 Task: In the Company zunyiditie.org, Add note: 'Review and update the company's customer segmentation strategy.'. Mark checkbox to create task to follow up ': In 2 weeks'. Create task, with  description: Schedule Webinar, Add due date: In 3 Business Days; Add reminder: 30 Minutes before. Set Priority Medium and add note: Take detailed meeting minutes and share them with the team afterward.. Logged in from softage.5@softage.net
Action: Mouse moved to (90, 64)
Screenshot: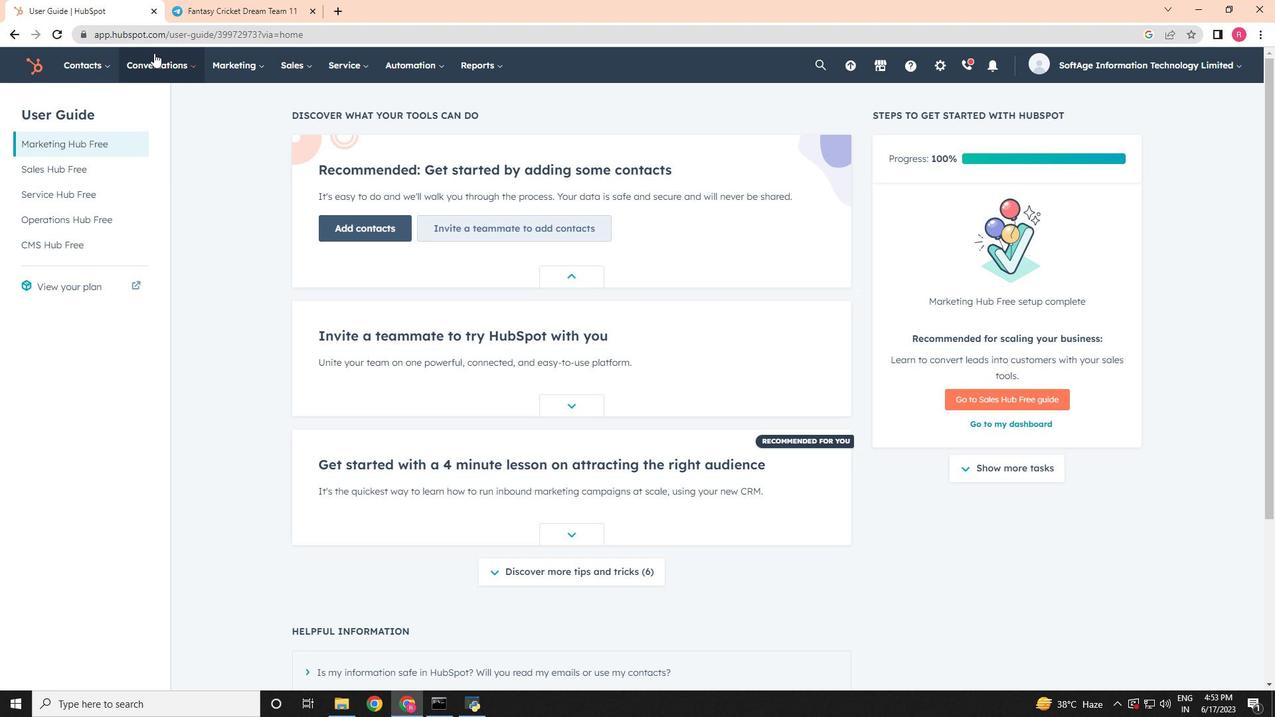 
Action: Mouse pressed left at (90, 64)
Screenshot: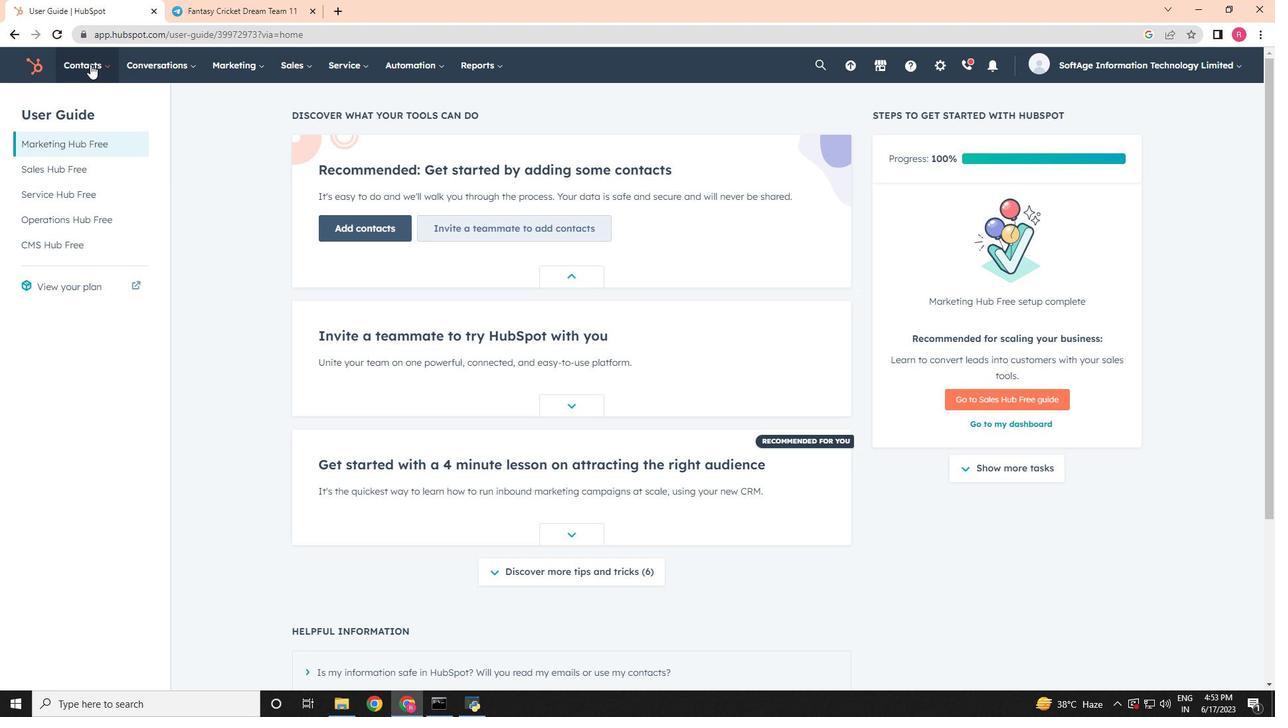 
Action: Mouse moved to (105, 120)
Screenshot: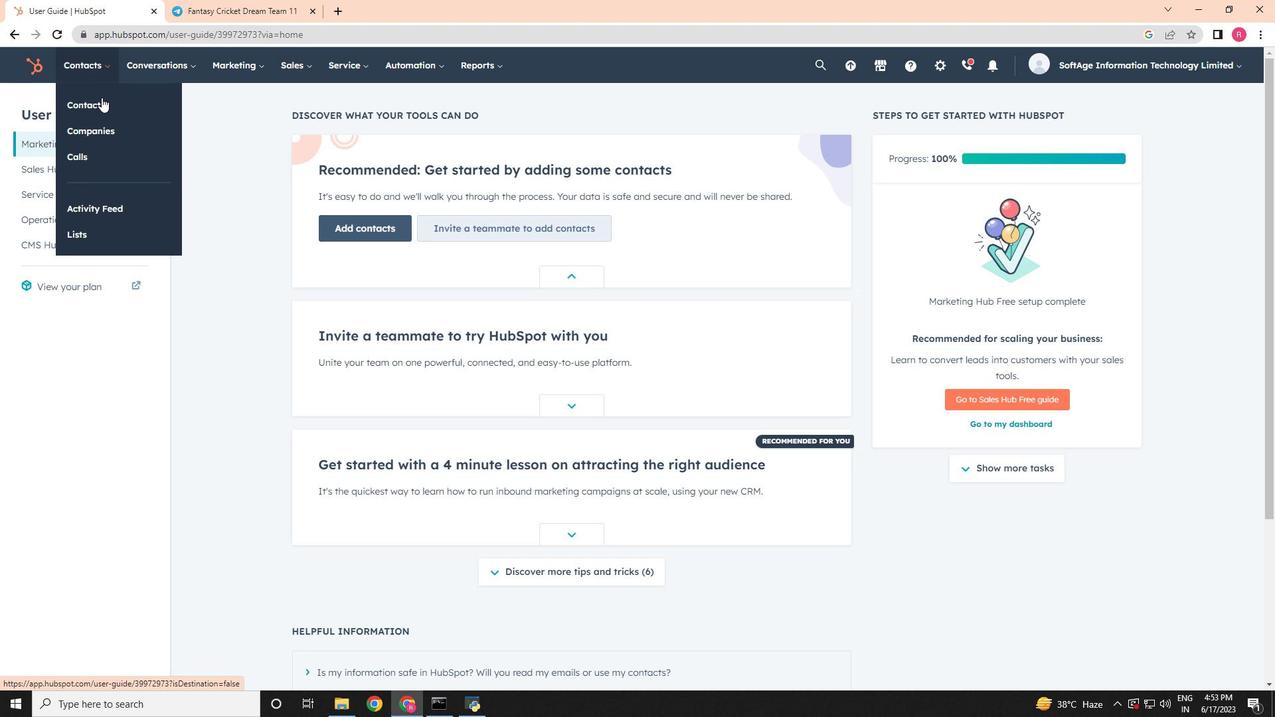 
Action: Mouse pressed left at (105, 120)
Screenshot: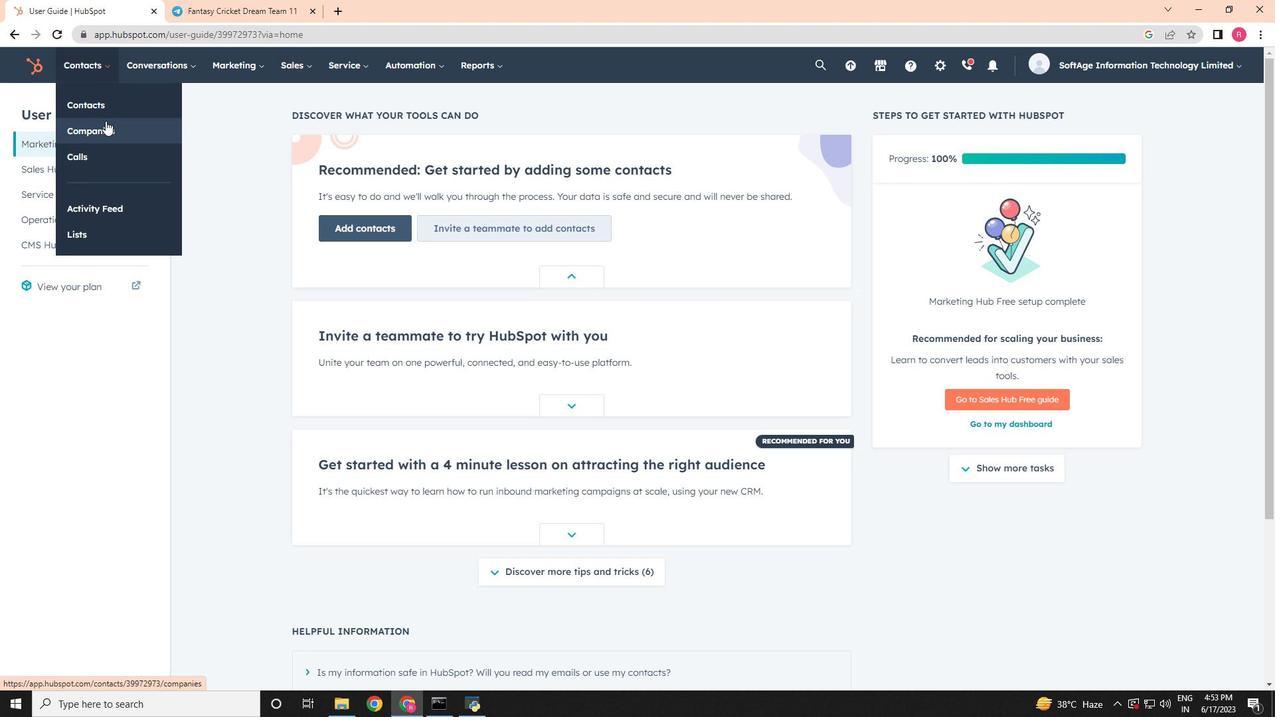 
Action: Mouse moved to (91, 217)
Screenshot: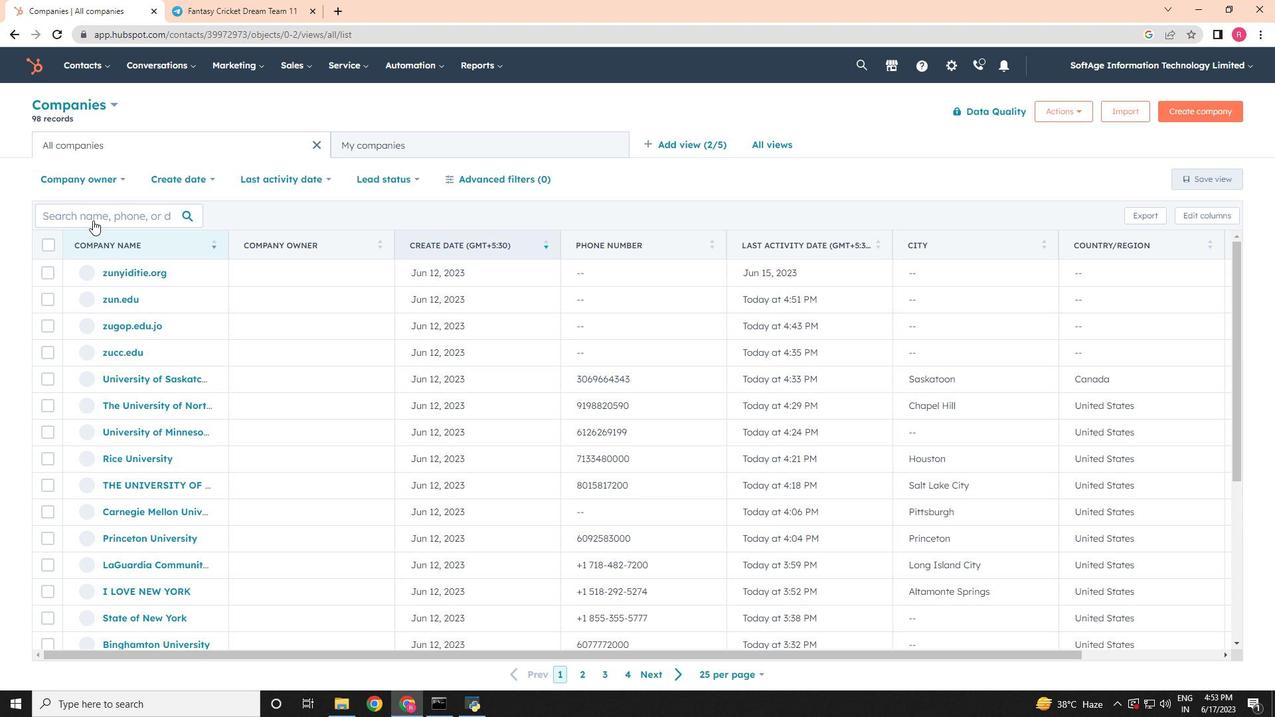 
Action: Mouse pressed left at (91, 217)
Screenshot: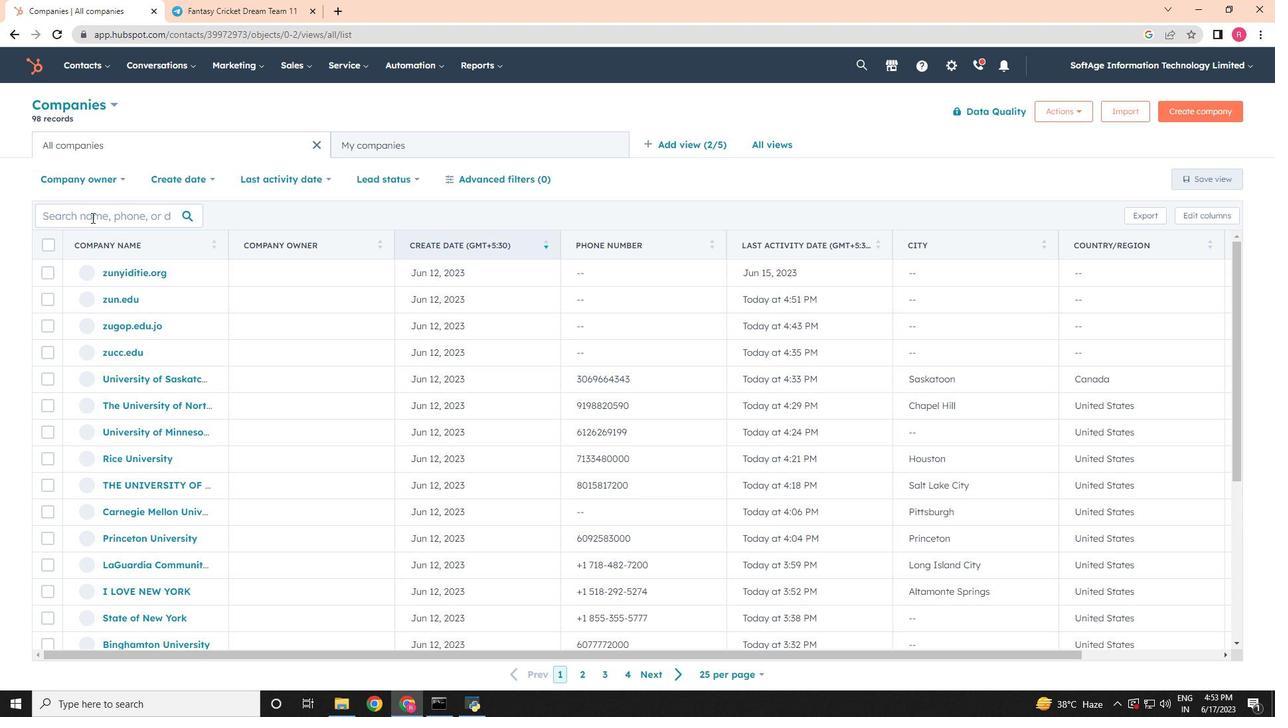 
Action: Key pressed zunyiditie.org
Screenshot: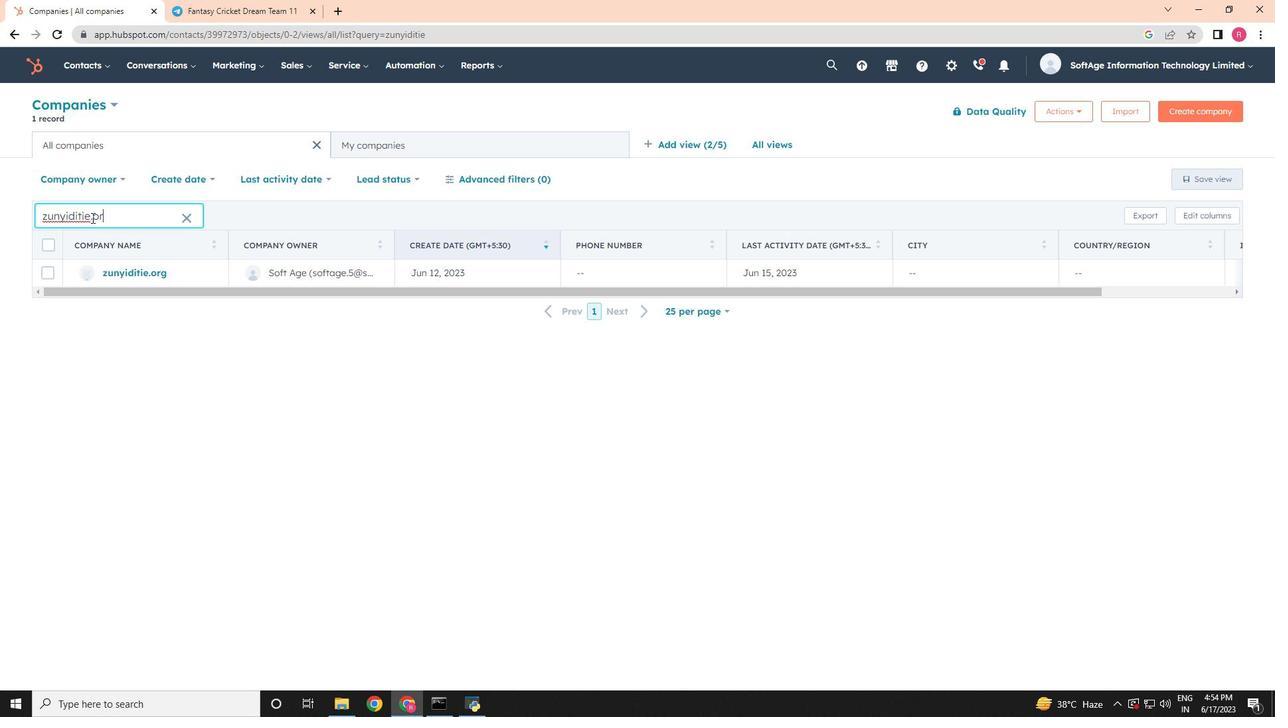 
Action: Mouse moved to (129, 277)
Screenshot: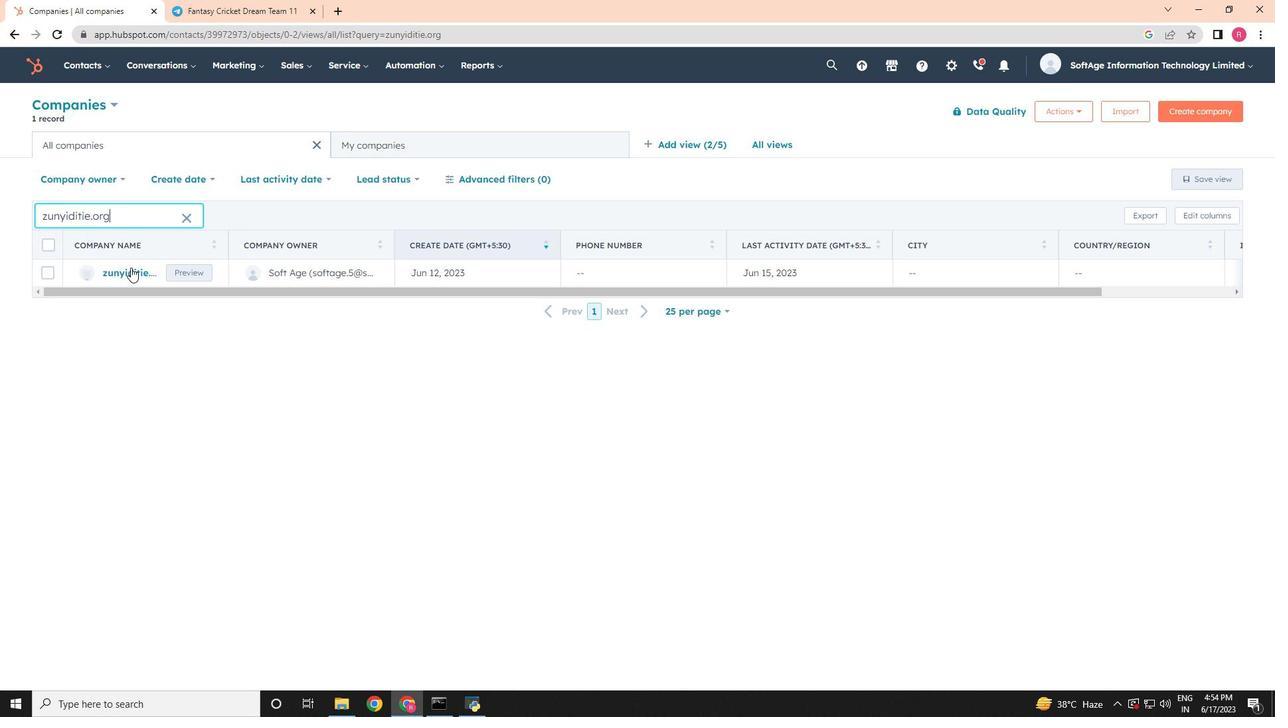 
Action: Mouse pressed left at (129, 277)
Screenshot: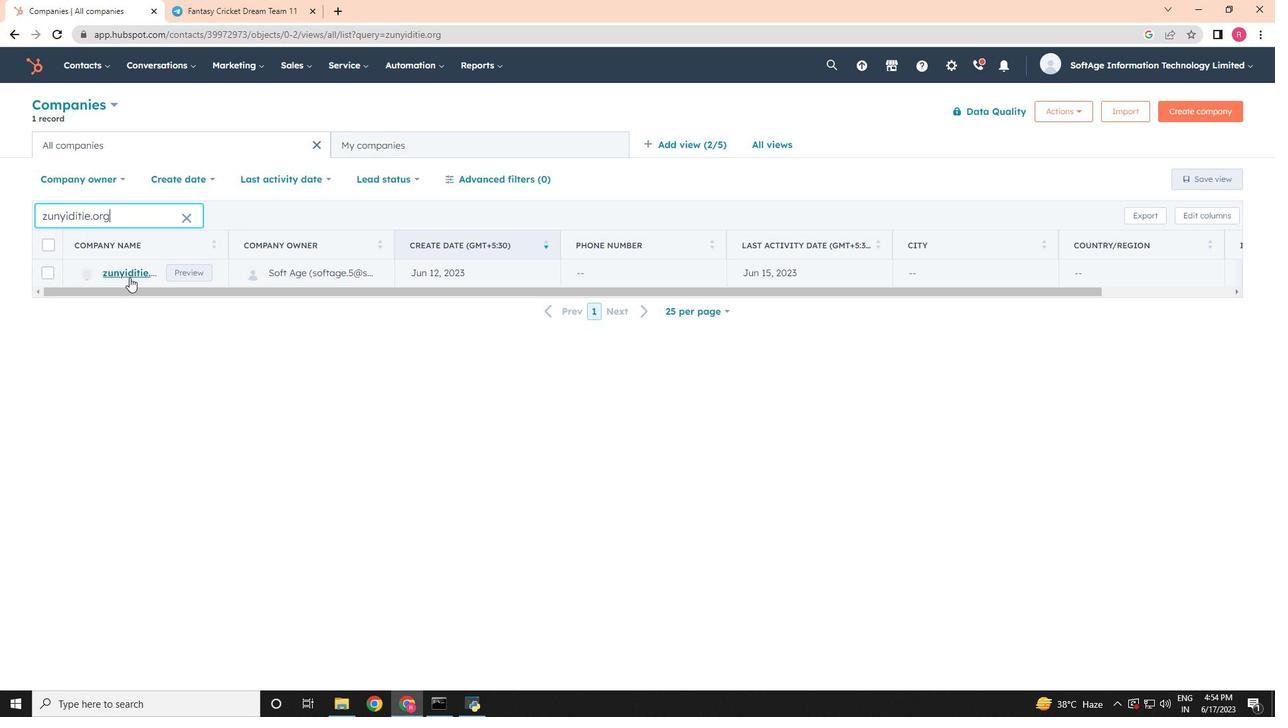 
Action: Mouse moved to (51, 221)
Screenshot: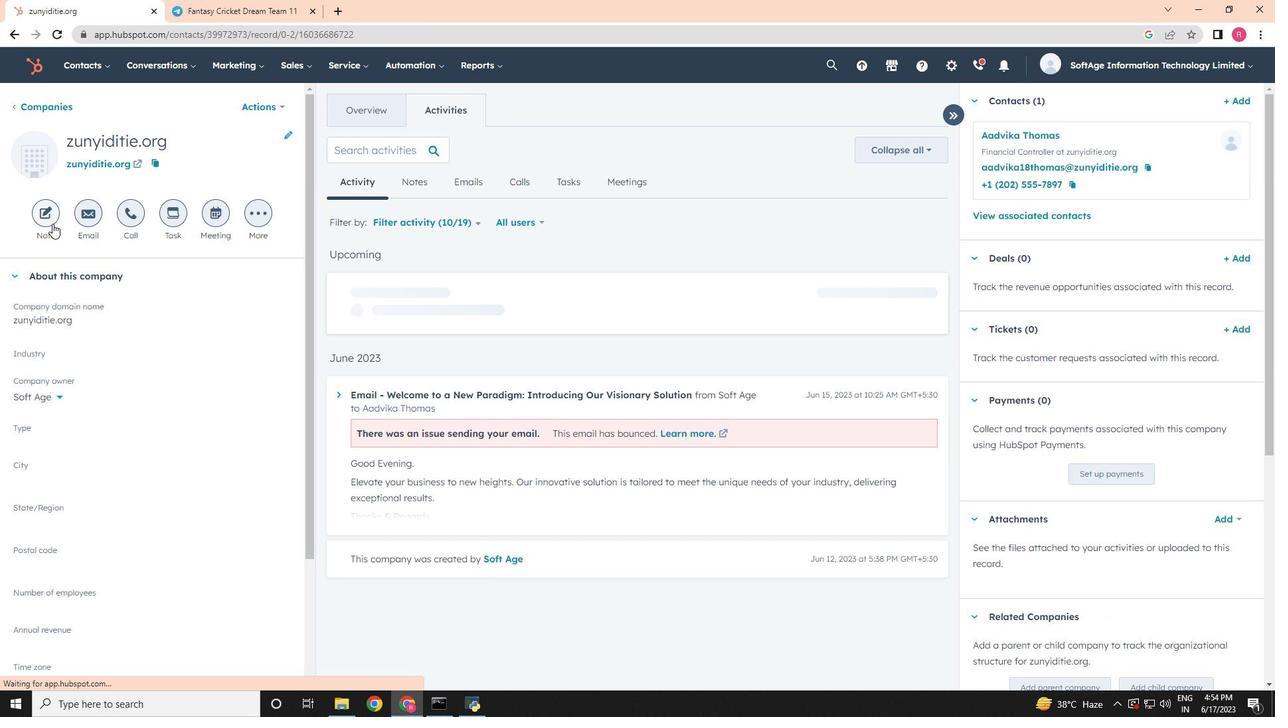 
Action: Mouse pressed left at (51, 221)
Screenshot: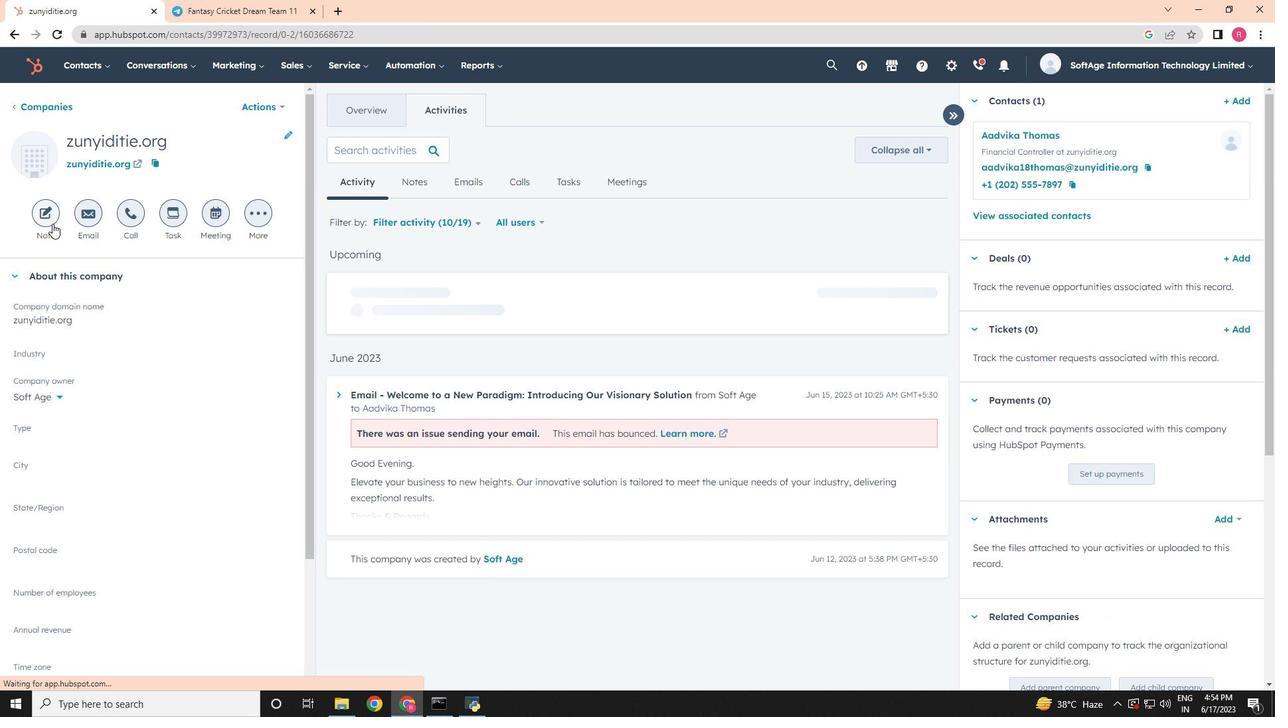 
Action: Mouse moved to (1117, 401)
Screenshot: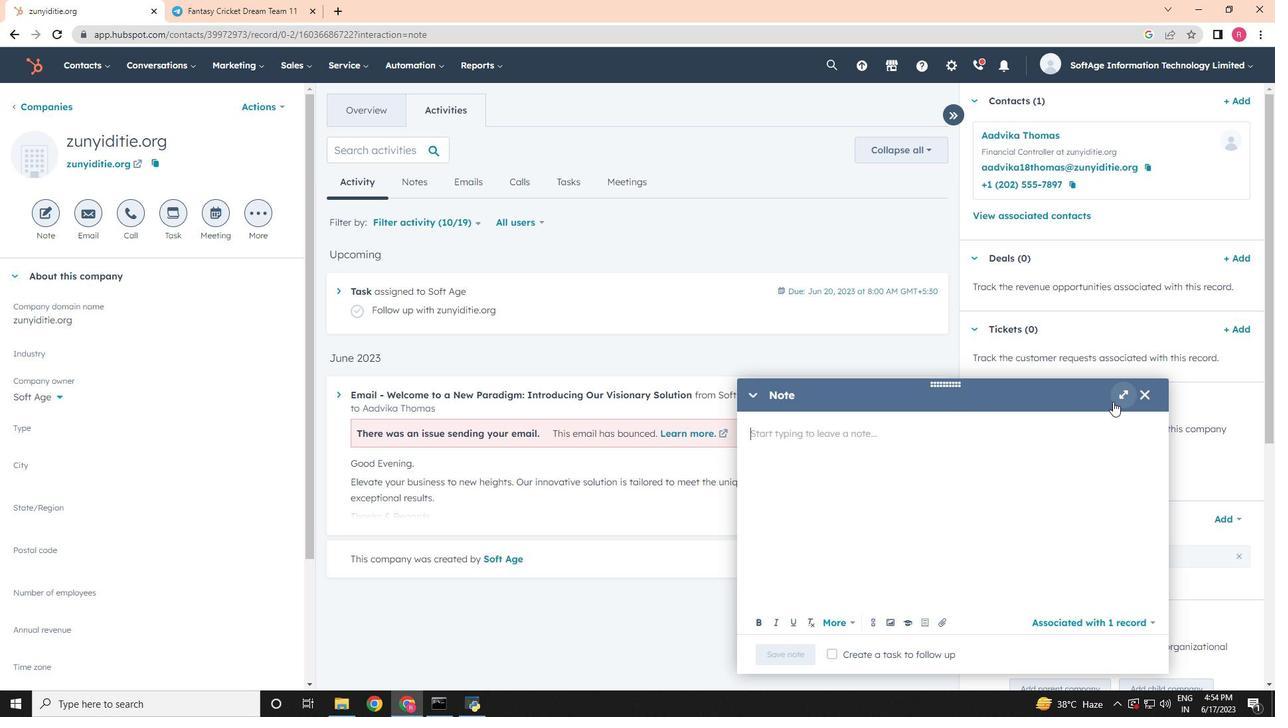 
Action: Mouse pressed left at (1117, 401)
Screenshot: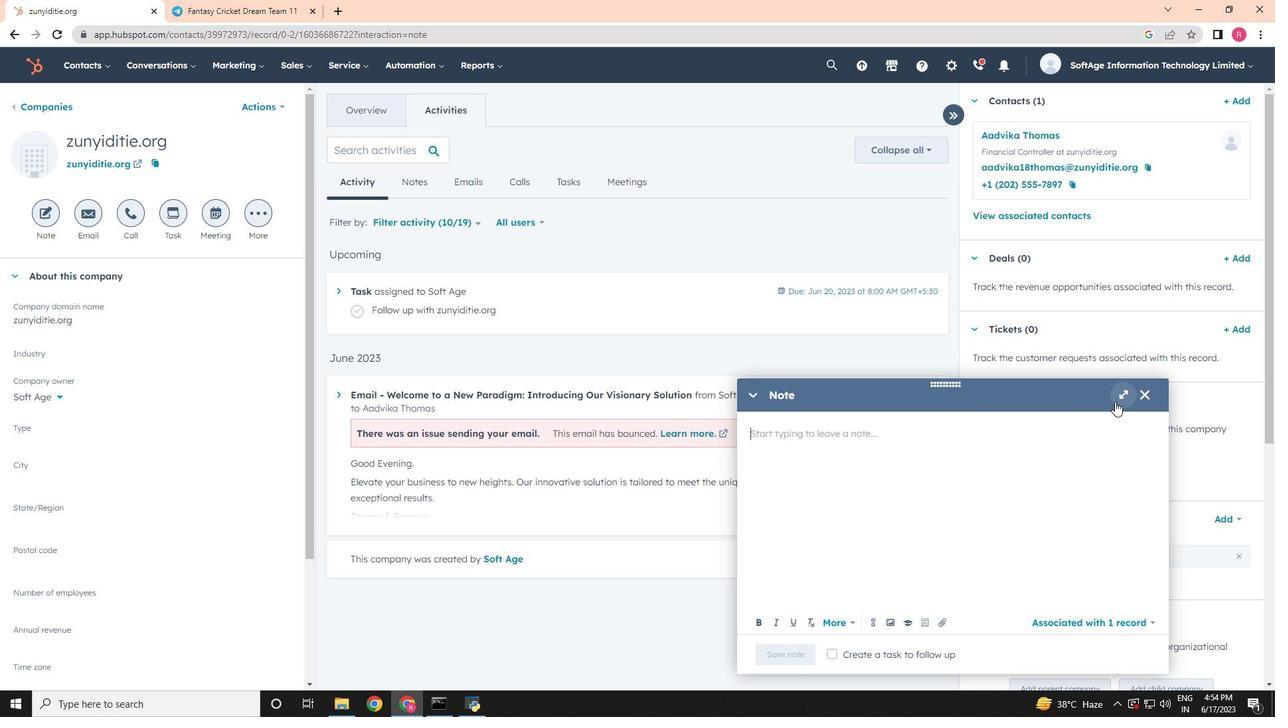 
Action: Mouse moved to (589, 407)
Screenshot: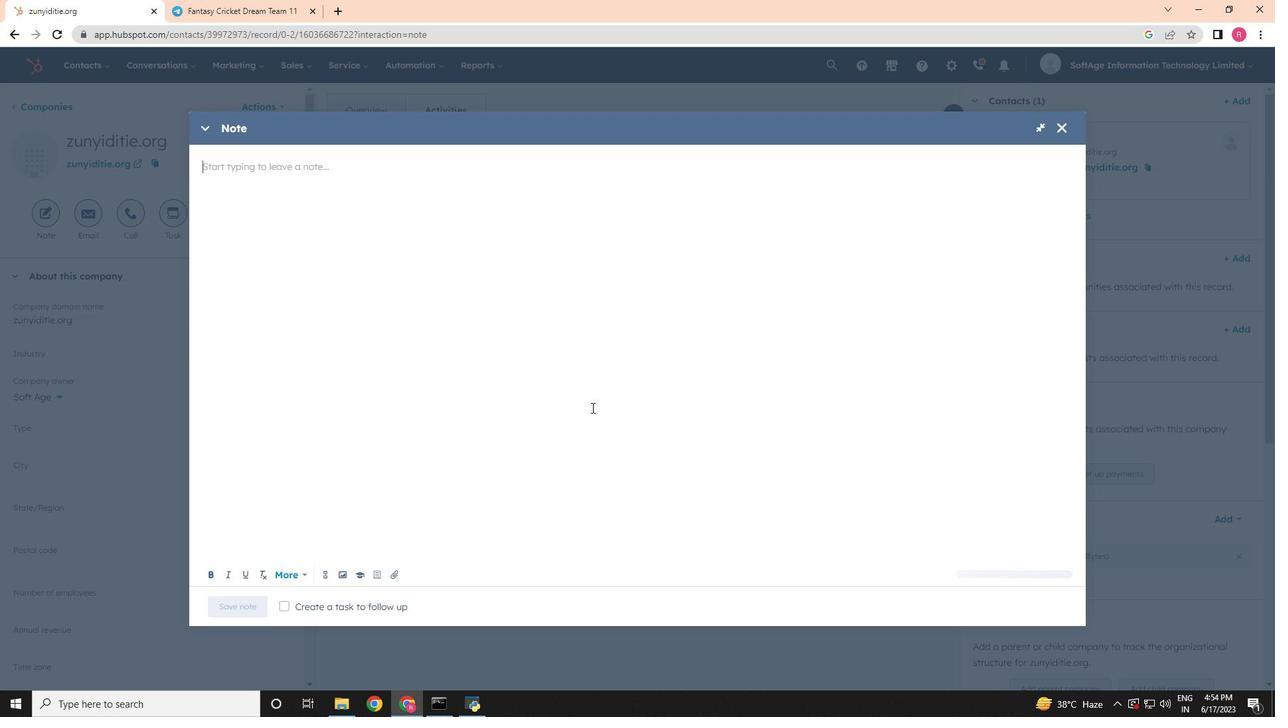 
Action: Key pressed <Key.shift>Review<Key.space>and<Key.space>update<Key.space>the<Key.space>company's<Key.space>customer<Key.space>segmentation<Key.space>strategy<Key.space>
Screenshot: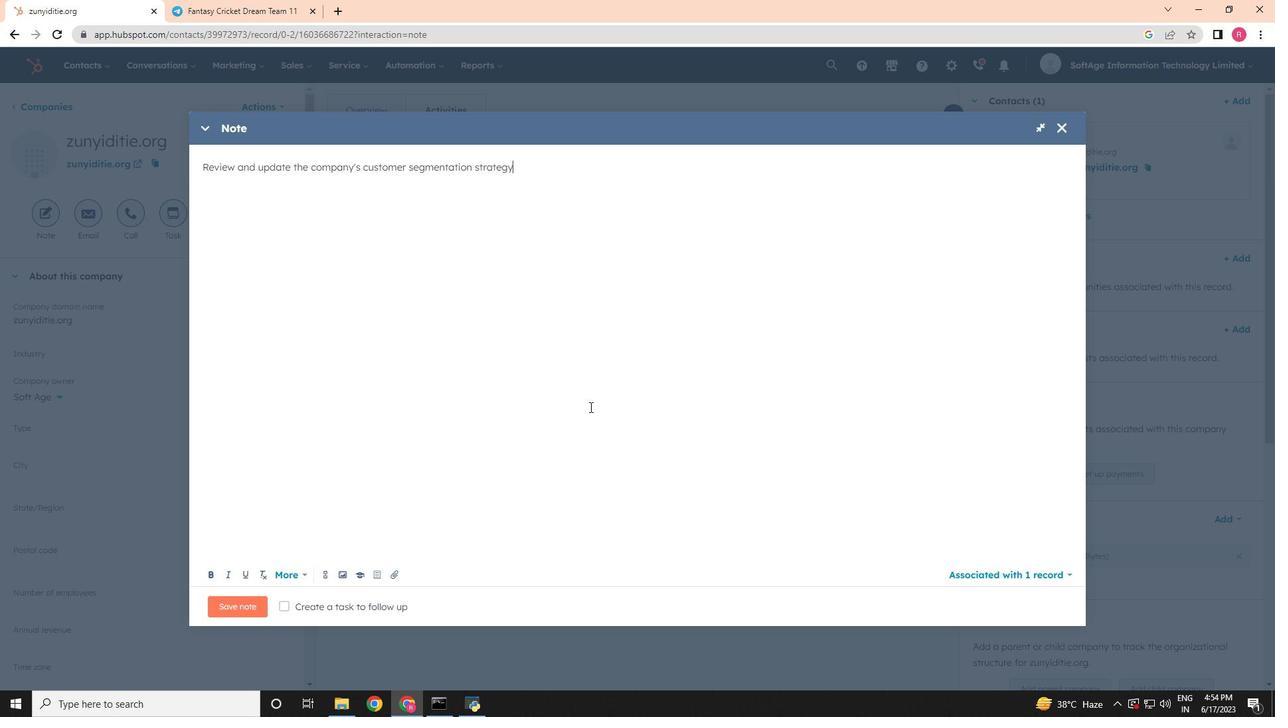 
Action: Mouse moved to (279, 605)
Screenshot: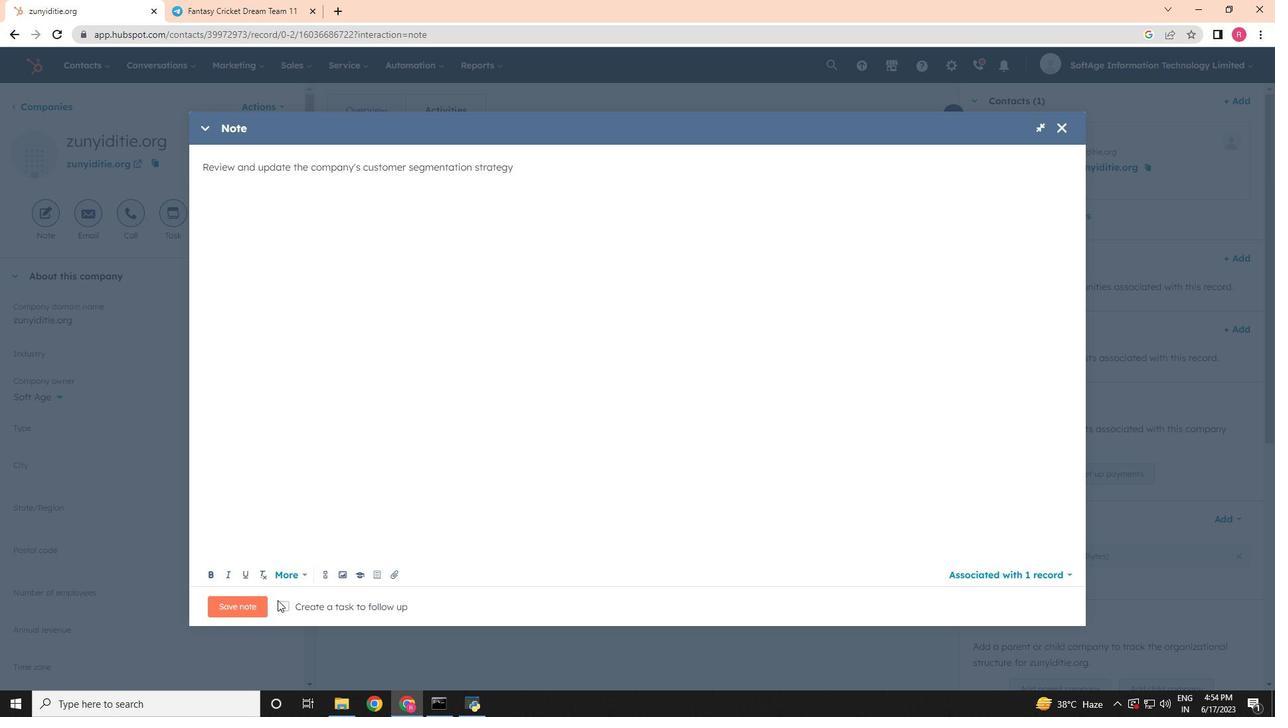 
Action: Mouse pressed left at (279, 605)
Screenshot: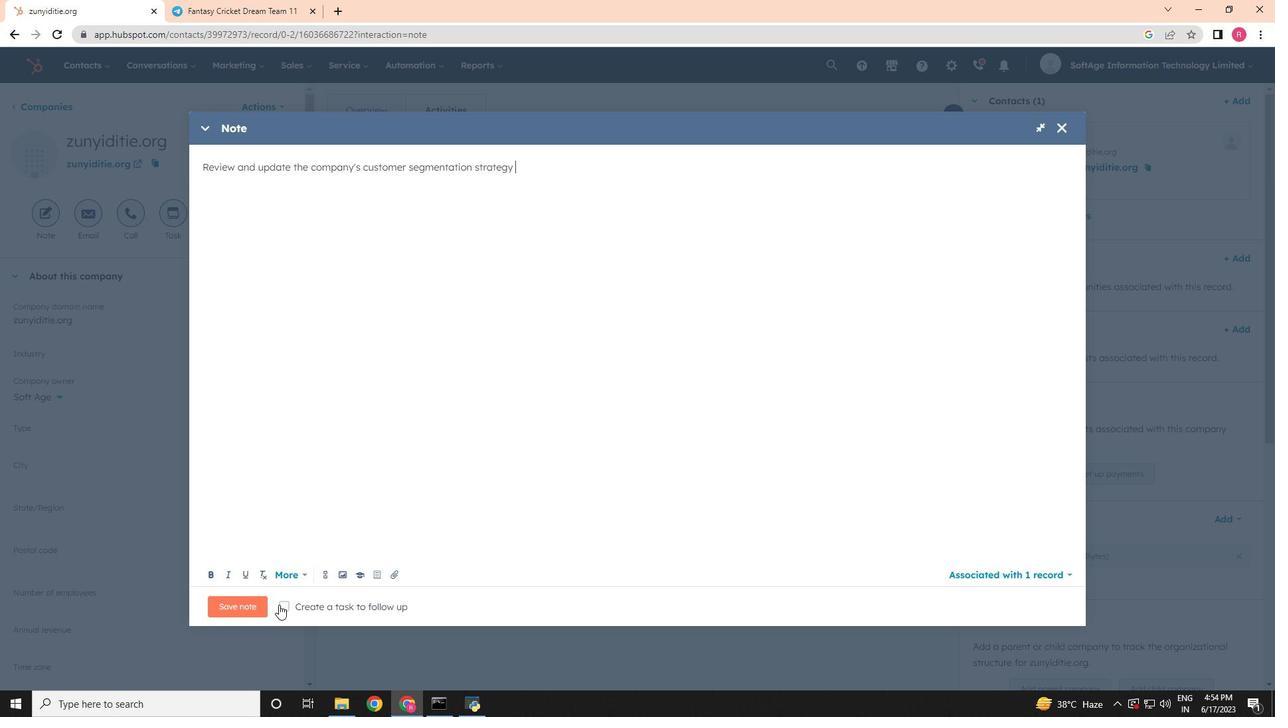 
Action: Mouse moved to (457, 605)
Screenshot: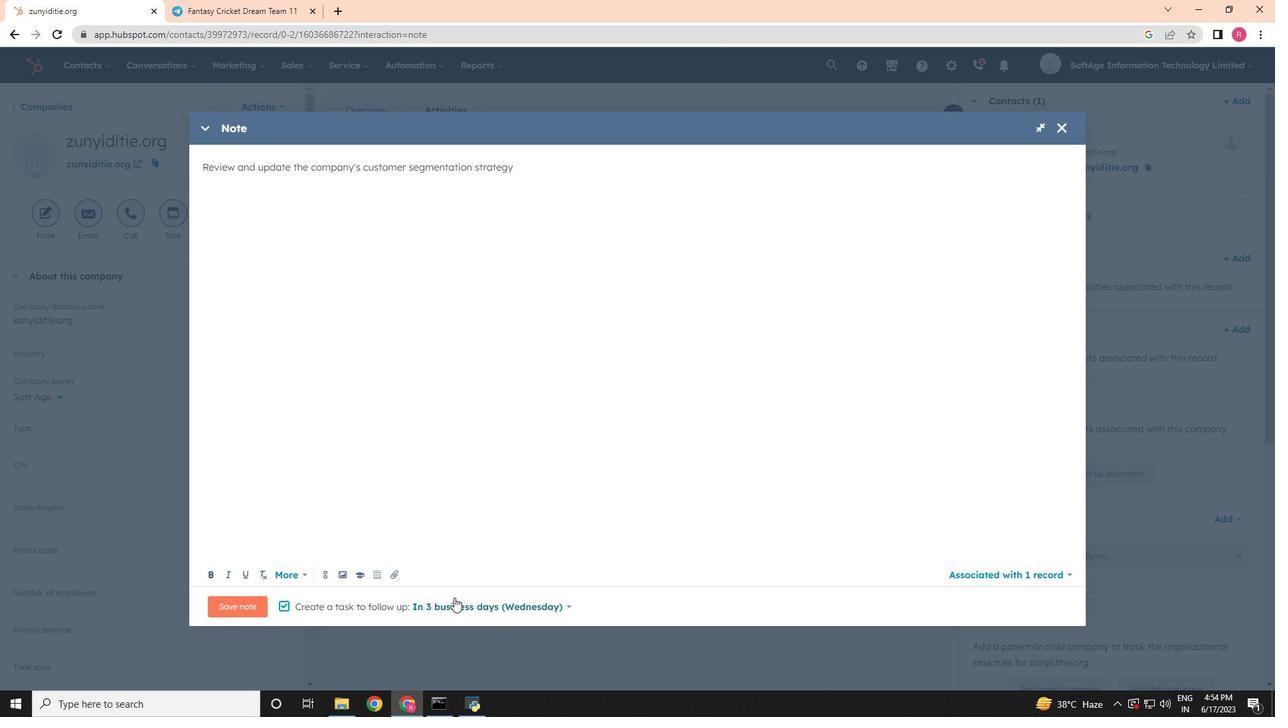 
Action: Mouse pressed left at (457, 605)
Screenshot: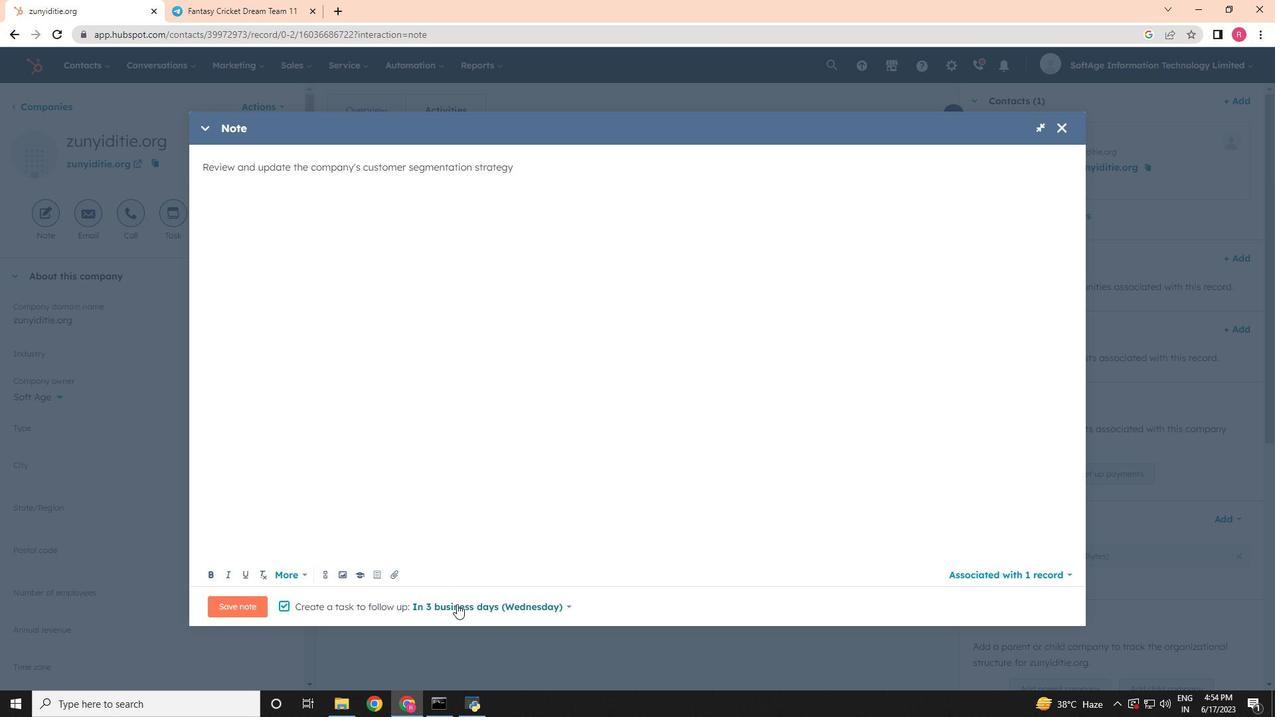
Action: Mouse moved to (463, 530)
Screenshot: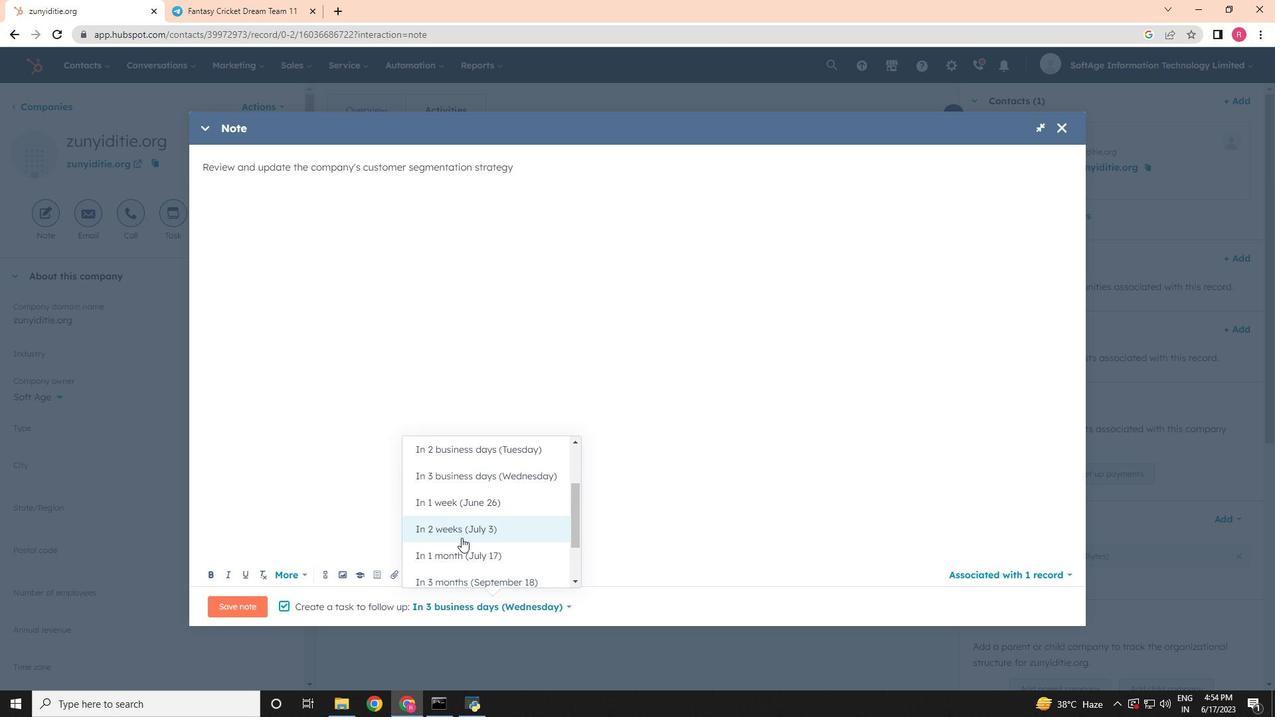 
Action: Mouse pressed left at (463, 530)
Screenshot: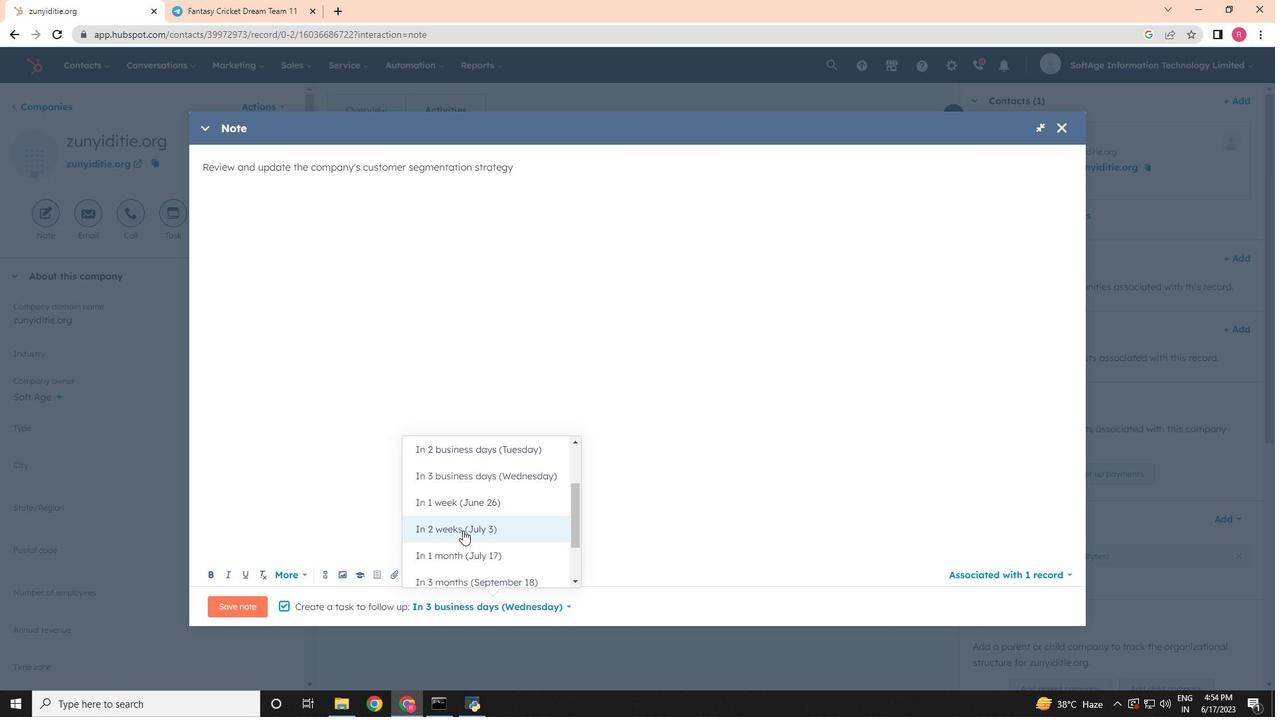 
Action: Mouse moved to (227, 611)
Screenshot: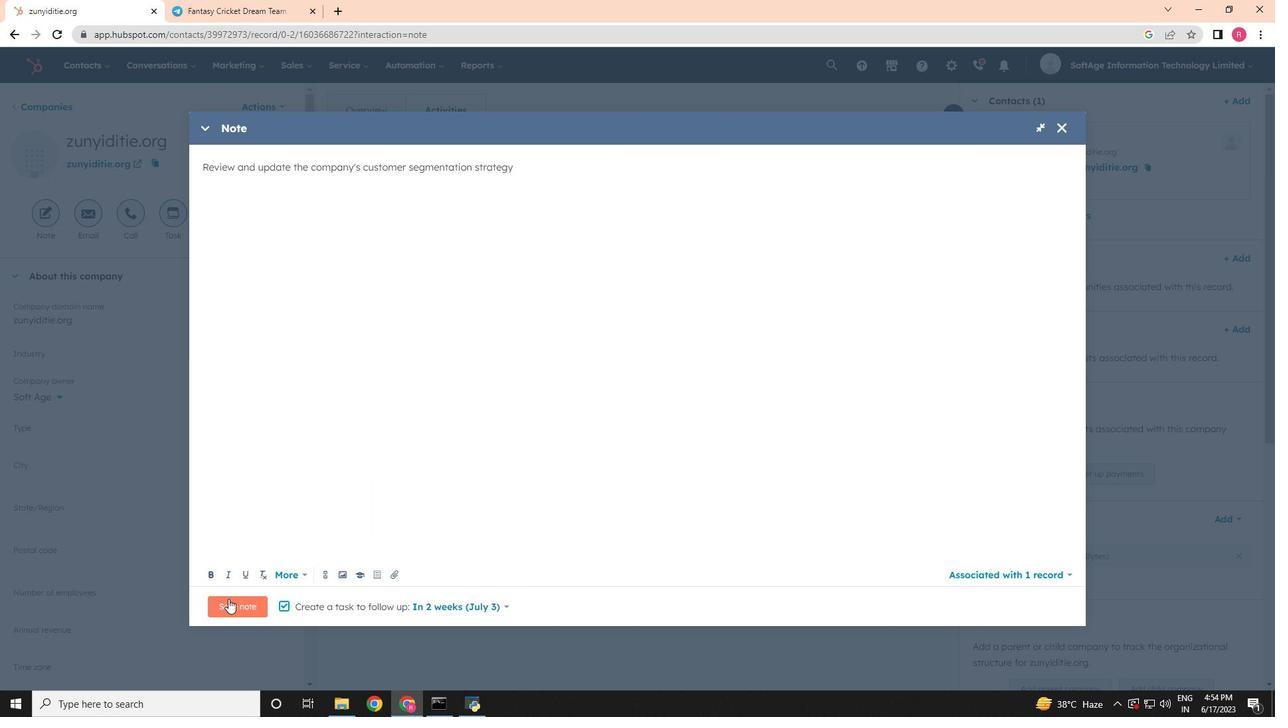 
Action: Mouse pressed left at (227, 611)
Screenshot: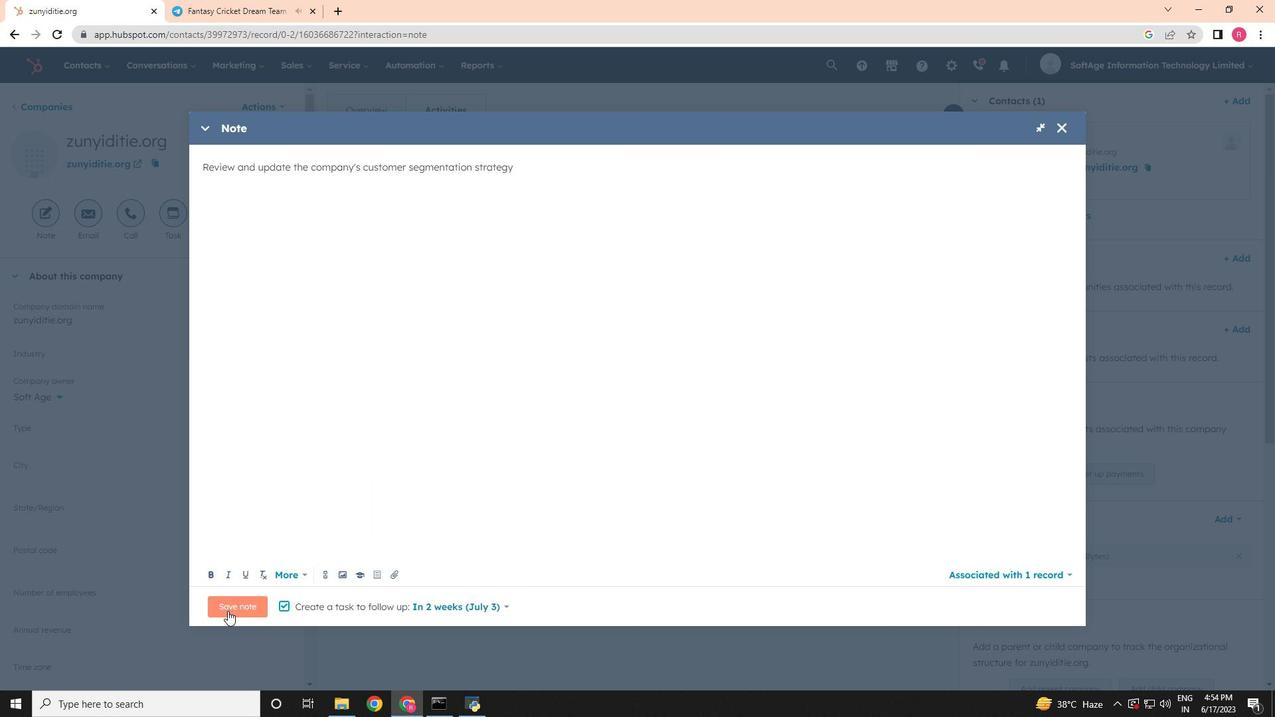 
Action: Mouse moved to (171, 225)
Screenshot: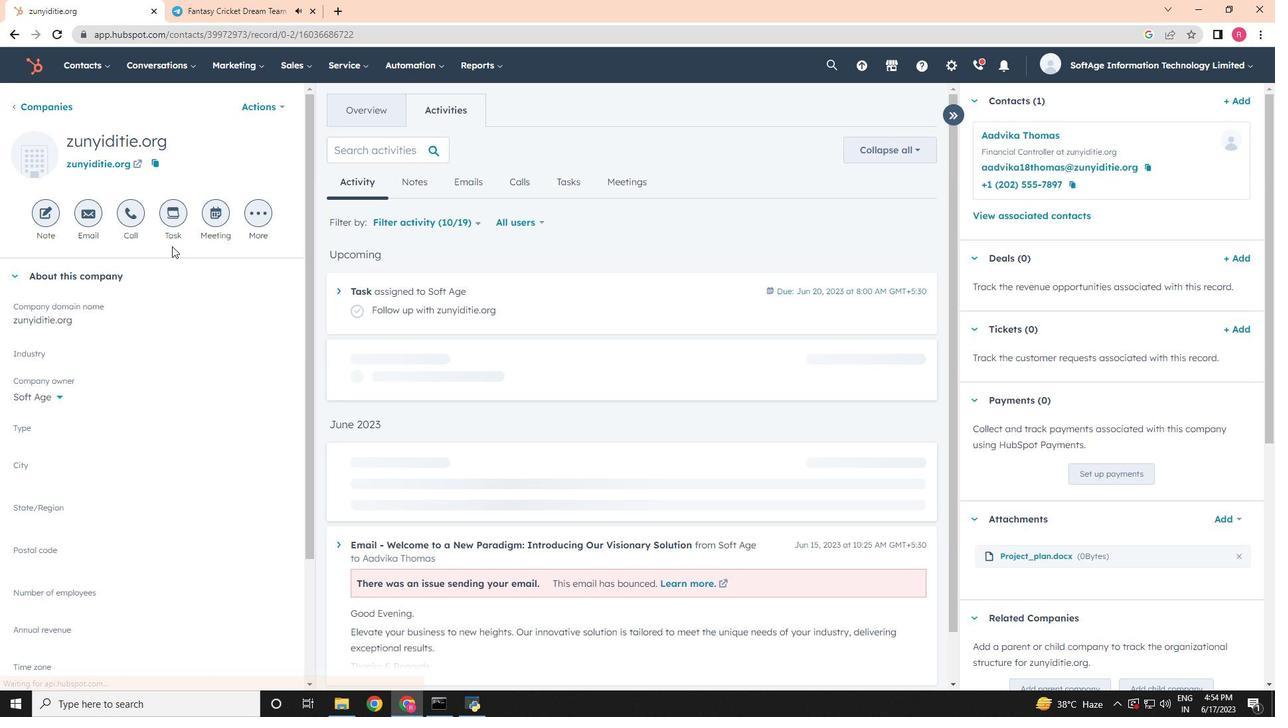 
Action: Mouse pressed left at (171, 225)
Screenshot: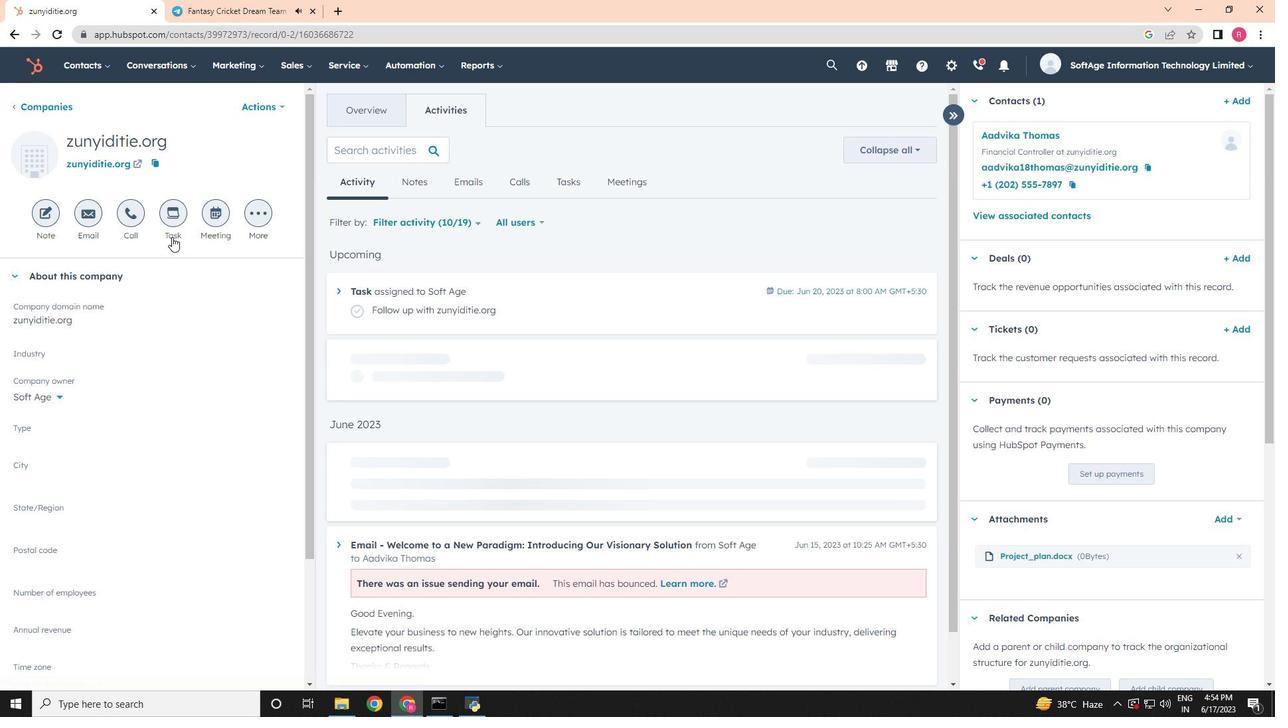 
Action: Mouse moved to (881, 363)
Screenshot: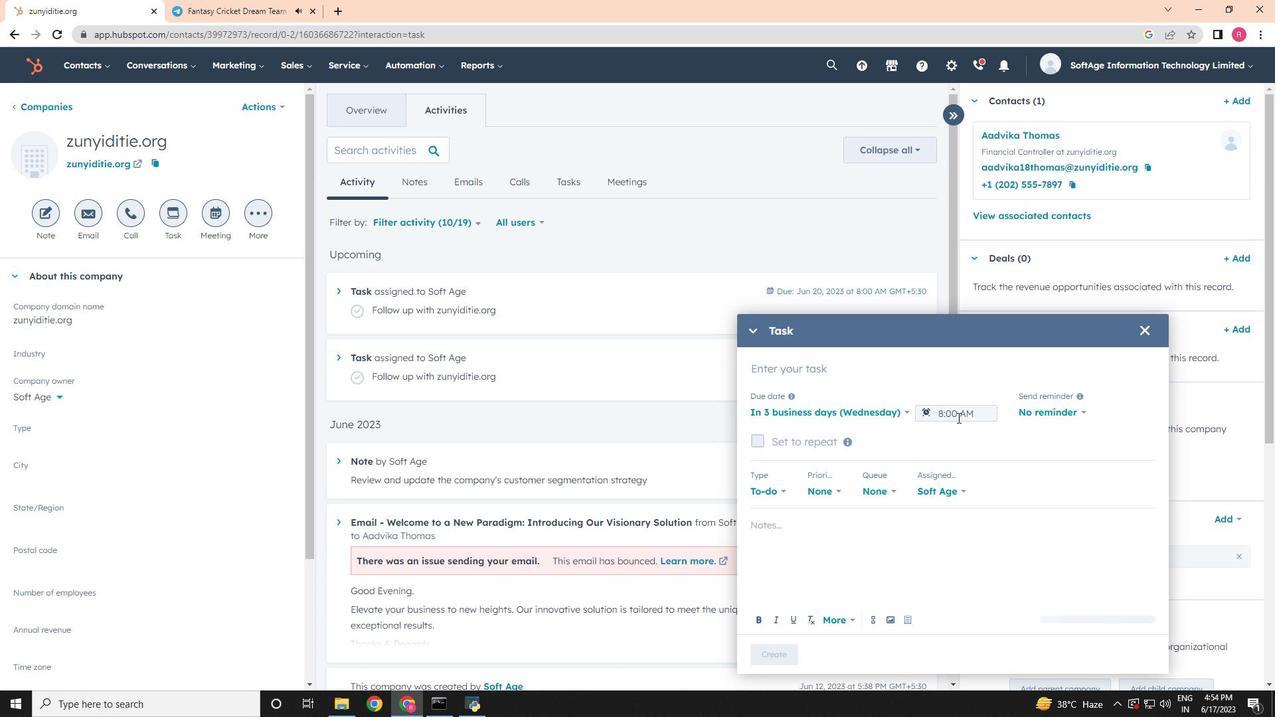 
Action: Key pressed <Key.shift>Schedule<Key.space><Key.shift>Webinar<Key.space>
Screenshot: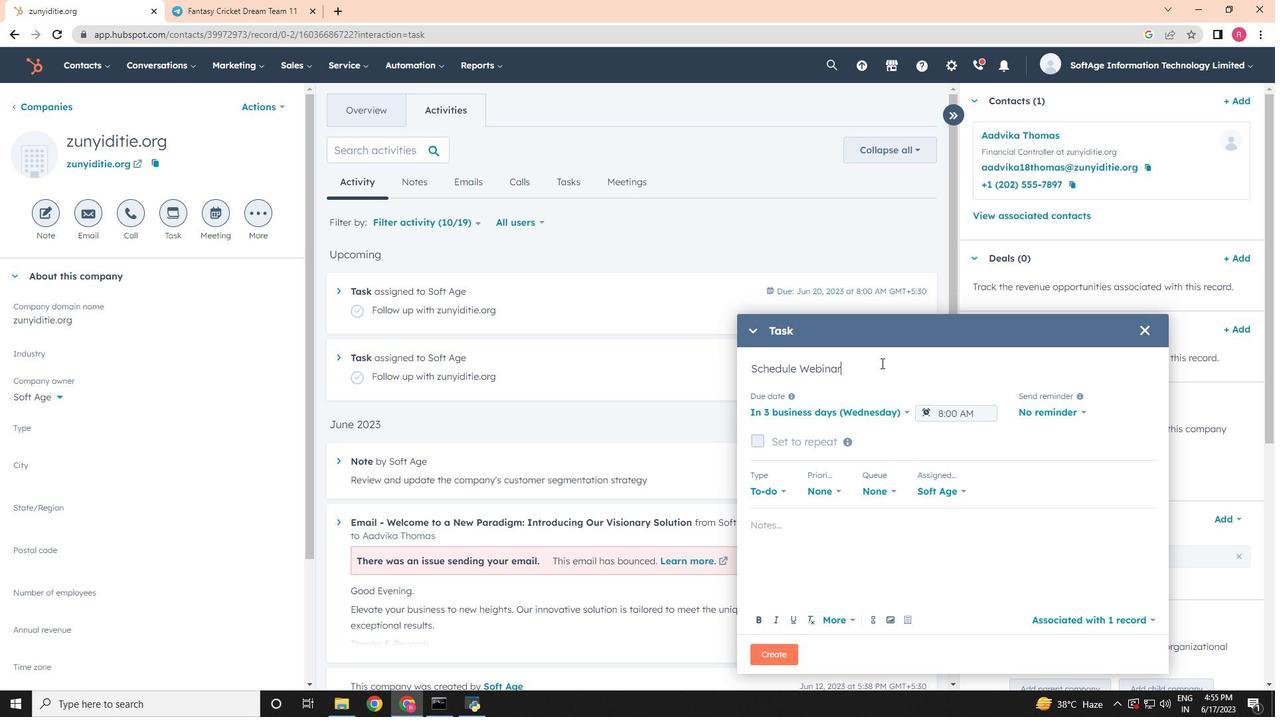 
Action: Mouse moved to (811, 411)
Screenshot: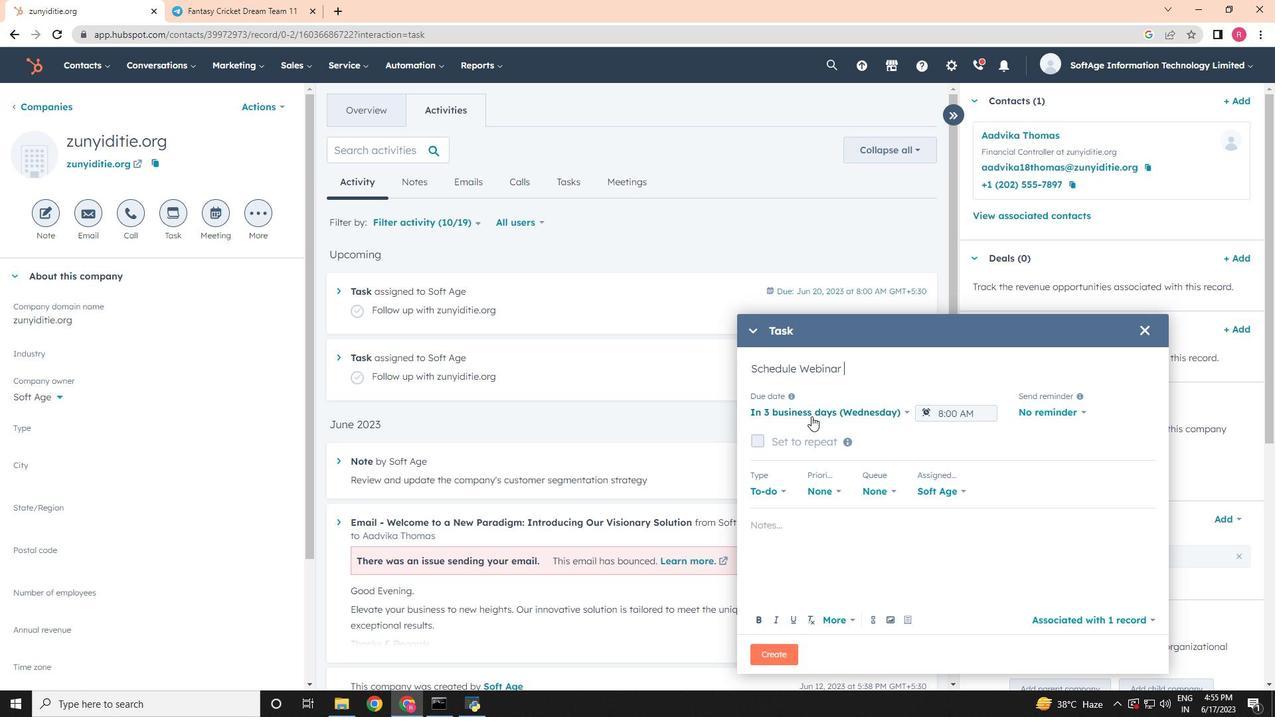 
Action: Mouse pressed left at (811, 411)
Screenshot: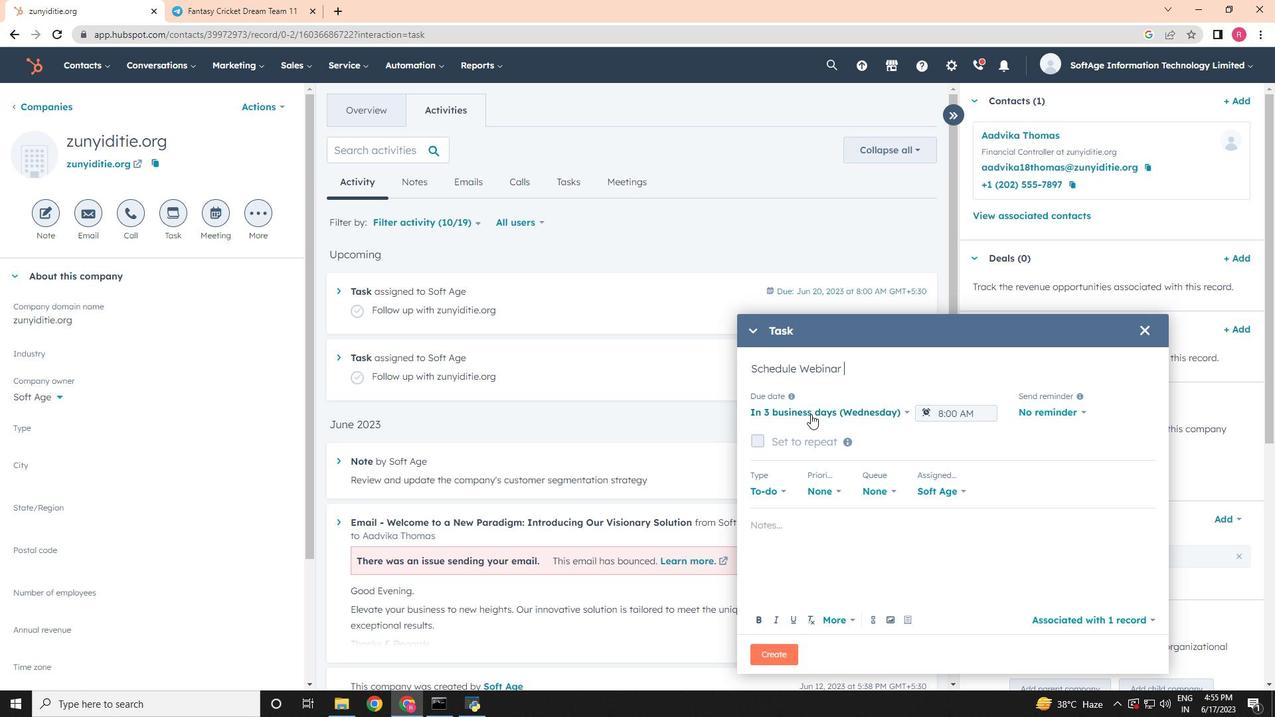 
Action: Mouse moved to (793, 475)
Screenshot: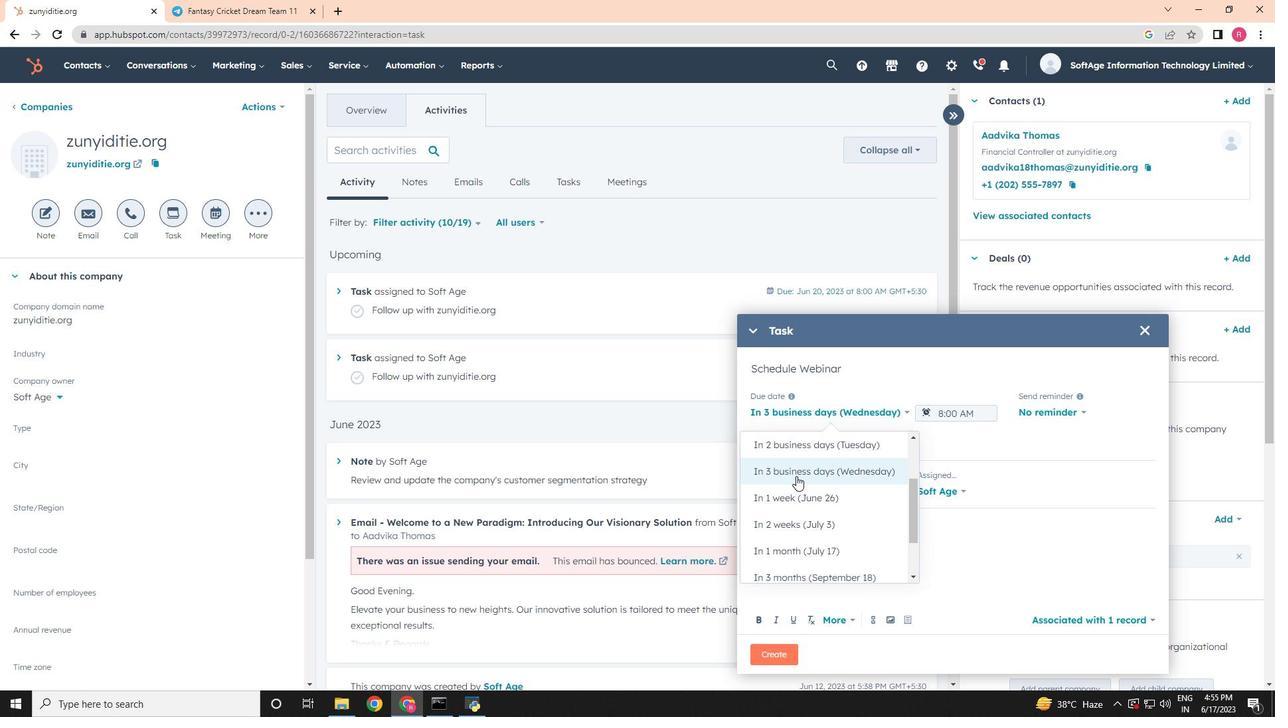 
Action: Mouse pressed left at (793, 475)
Screenshot: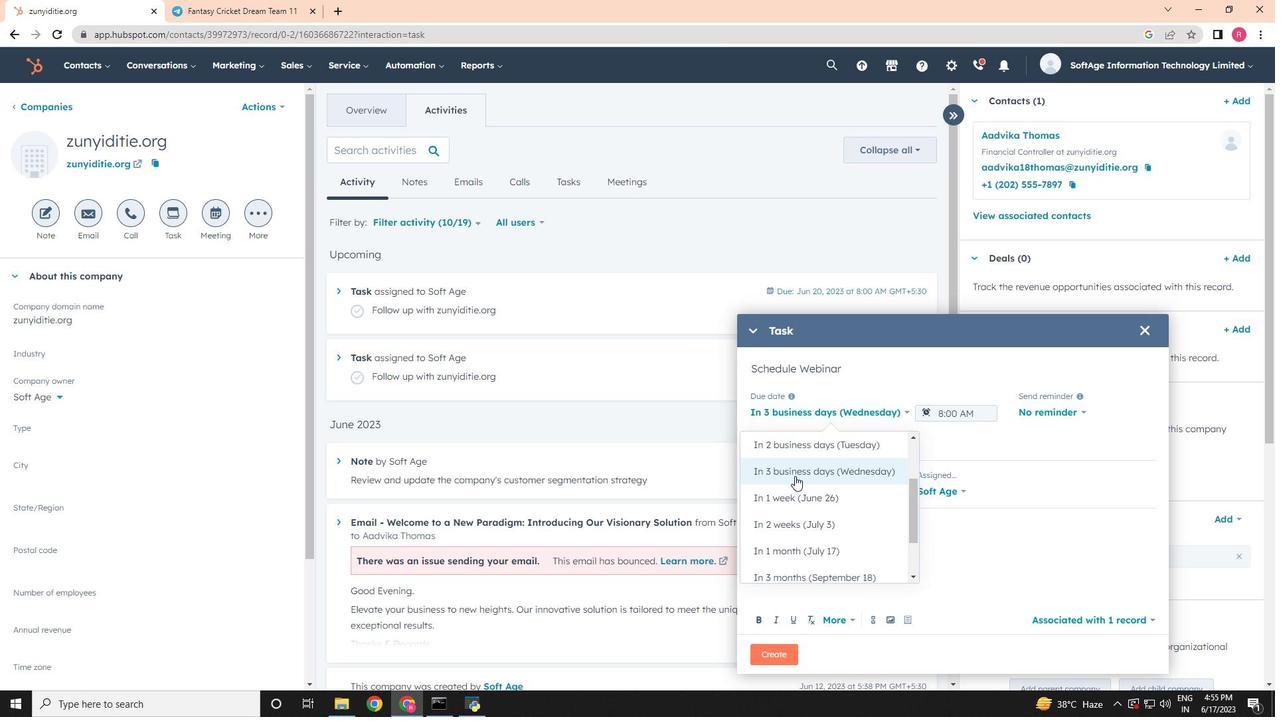 
Action: Mouse moved to (1069, 419)
Screenshot: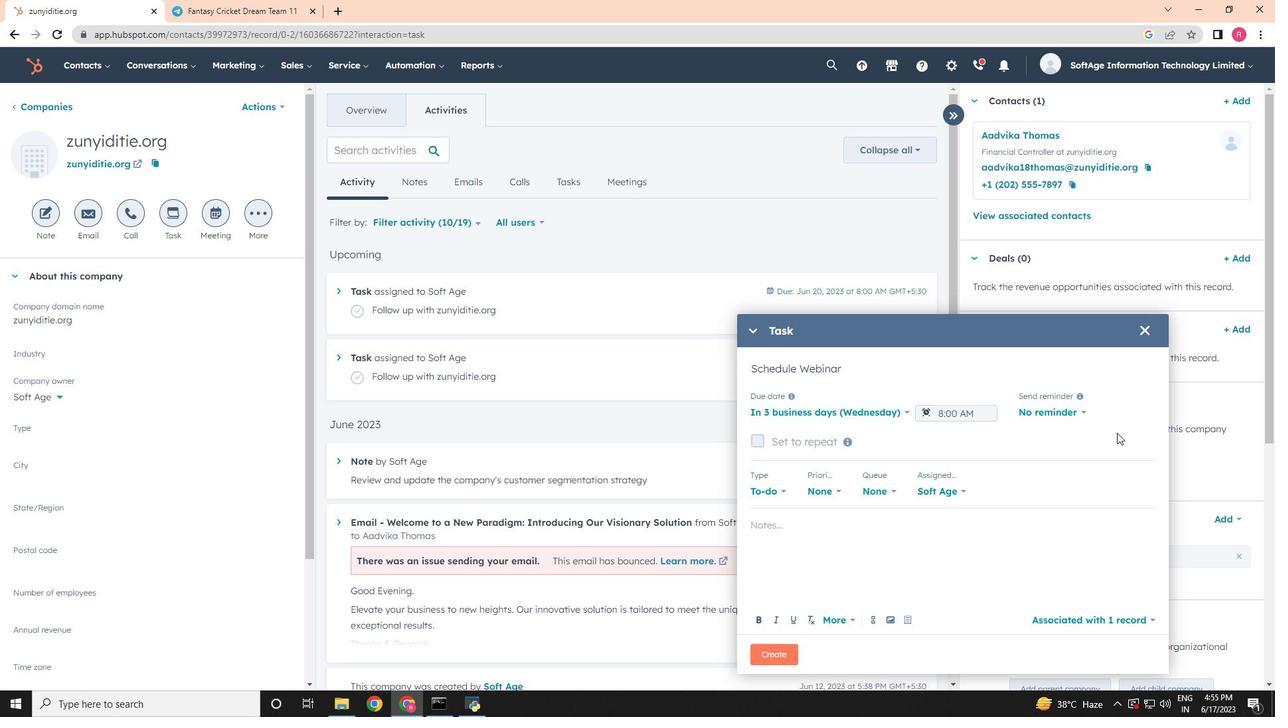 
Action: Mouse pressed left at (1069, 419)
Screenshot: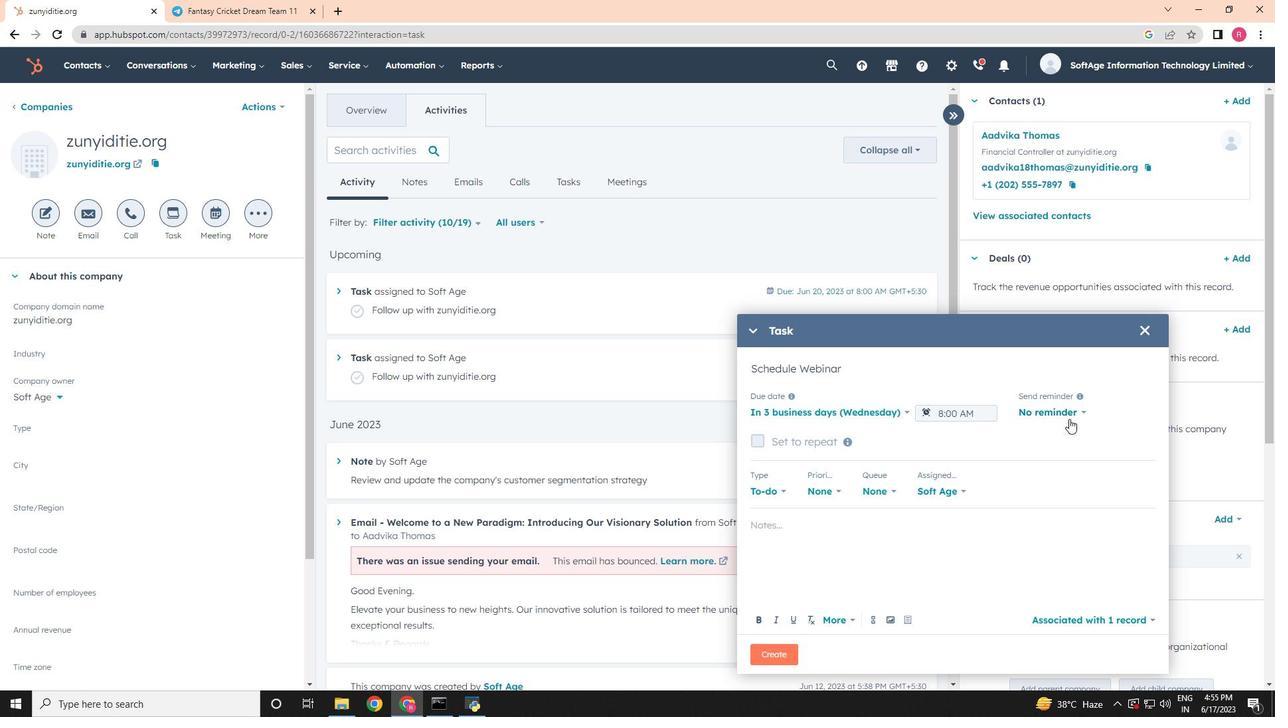 
Action: Mouse moved to (1042, 509)
Screenshot: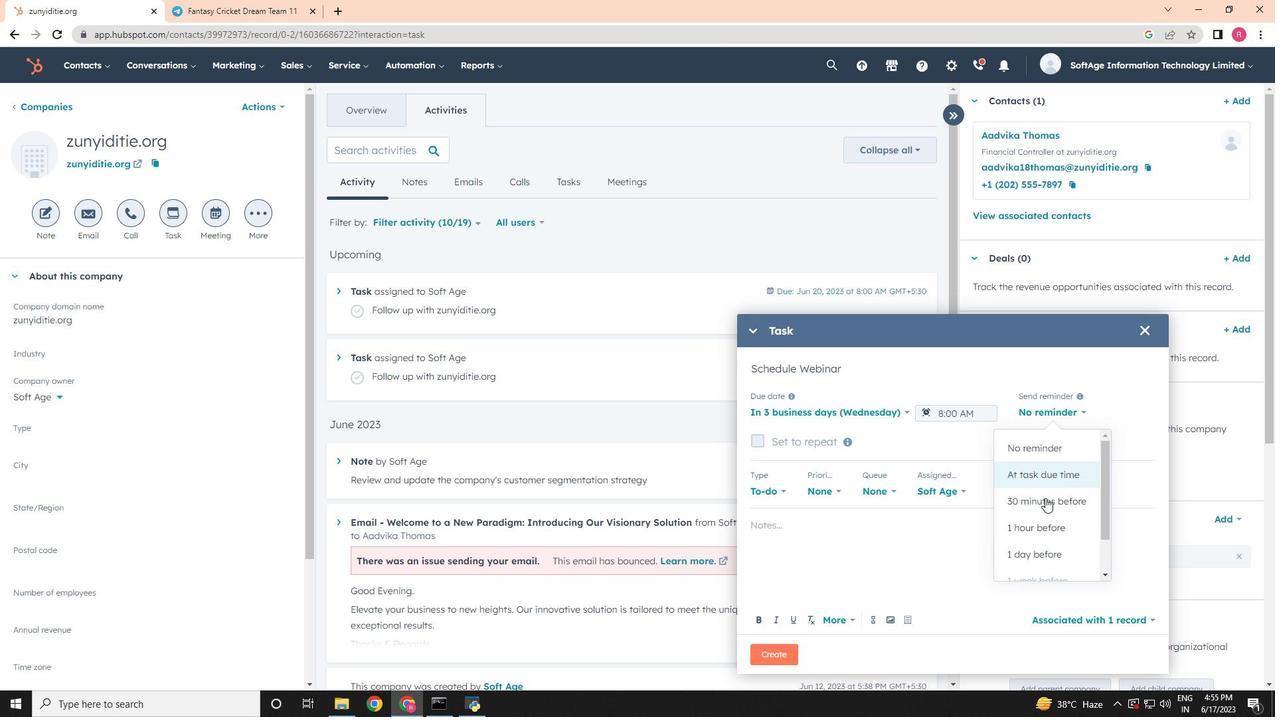 
Action: Mouse pressed left at (1042, 509)
Screenshot: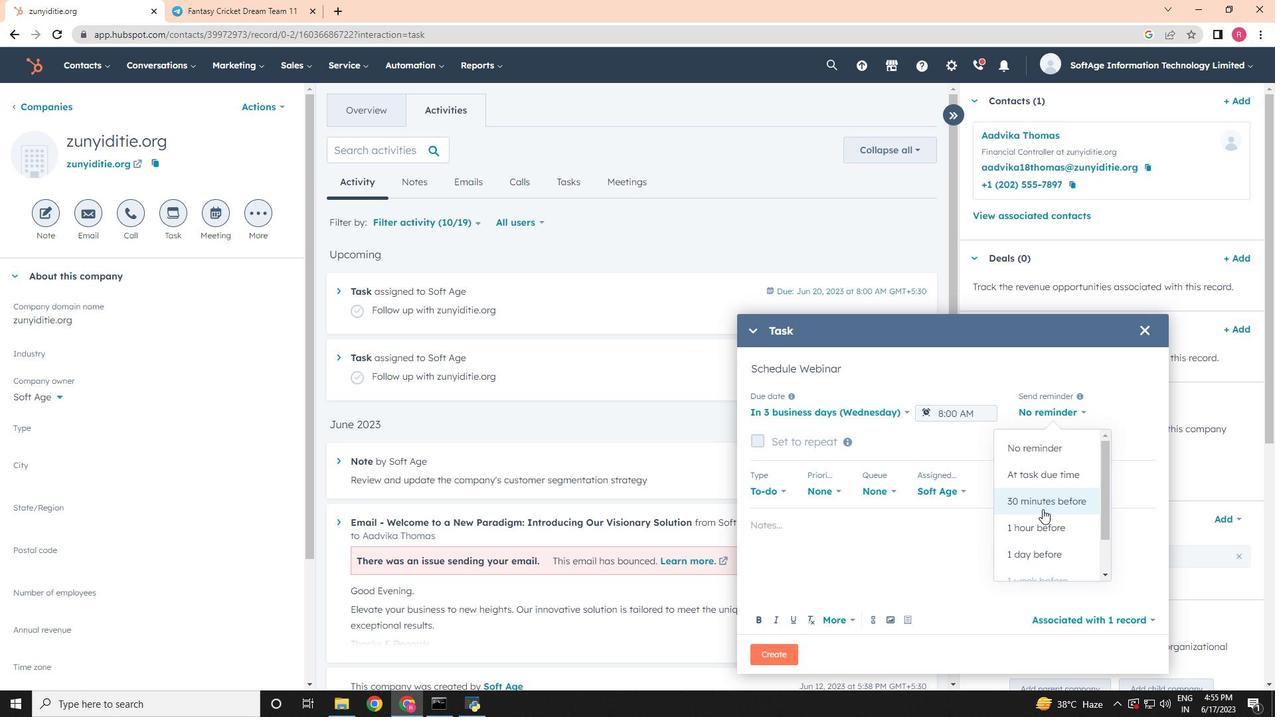 
Action: Mouse moved to (829, 490)
Screenshot: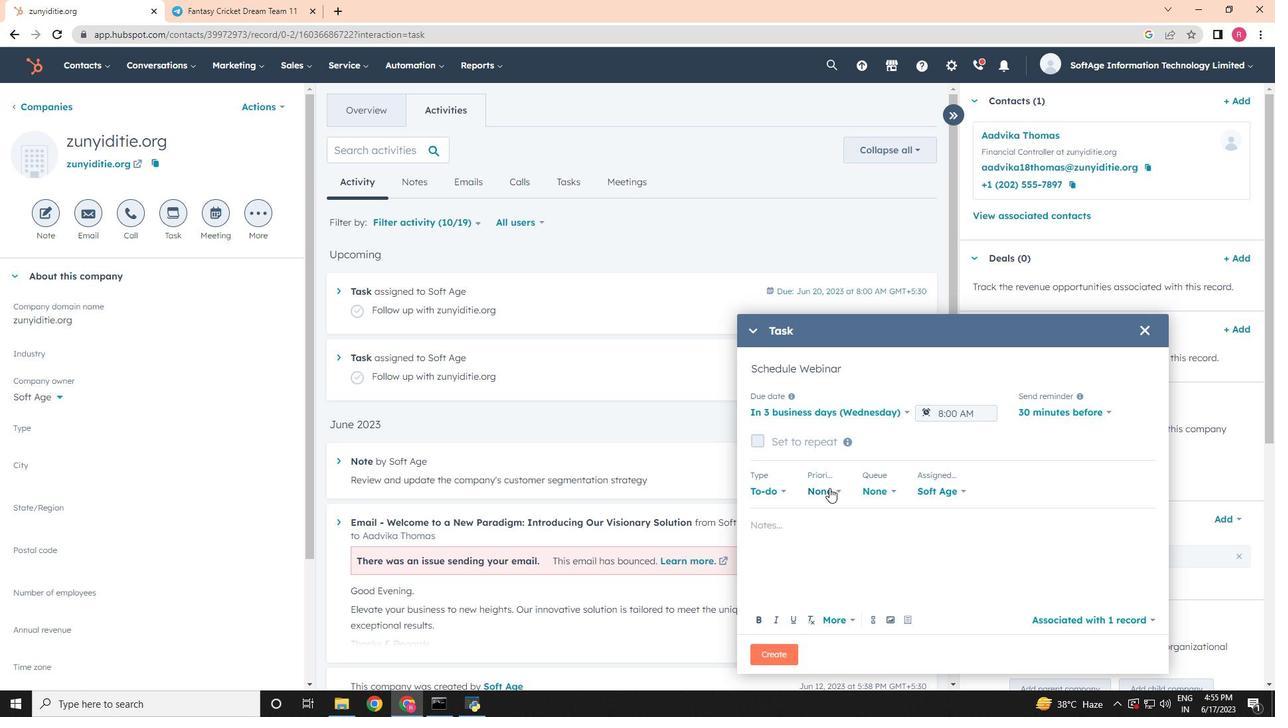 
Action: Mouse pressed left at (829, 490)
Screenshot: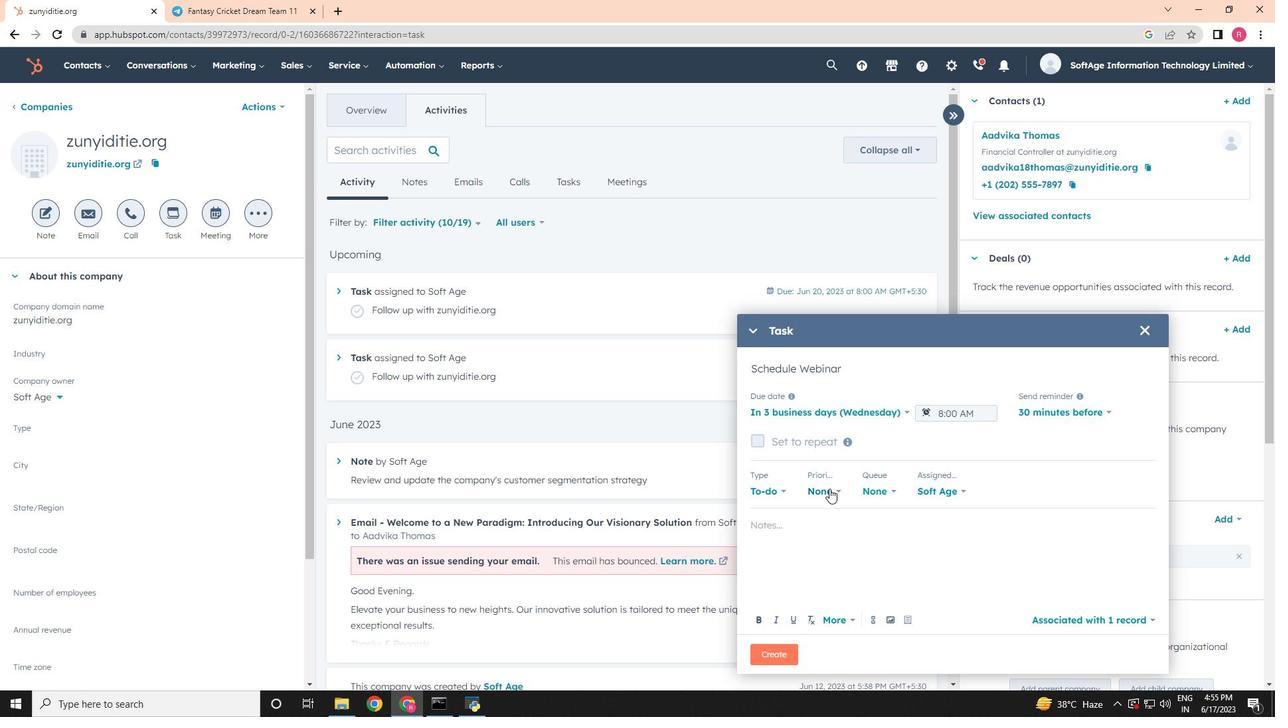 
Action: Mouse moved to (829, 581)
Screenshot: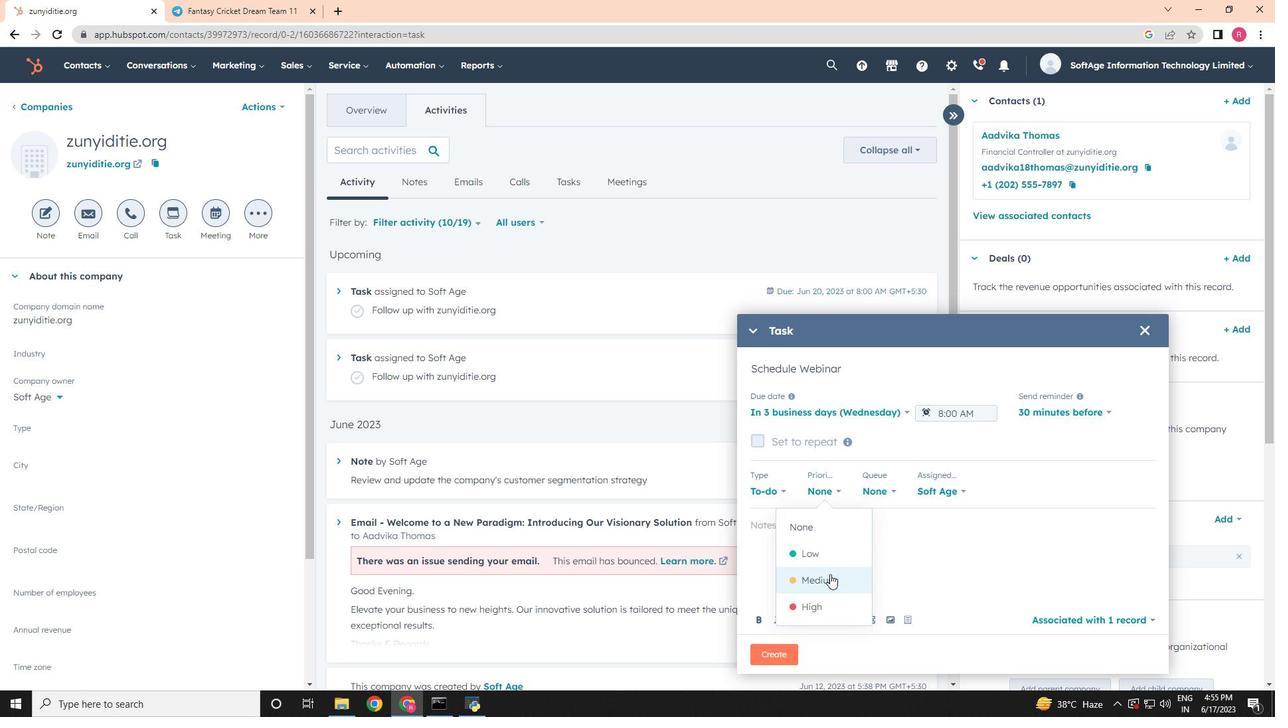 
Action: Mouse pressed left at (829, 581)
Screenshot: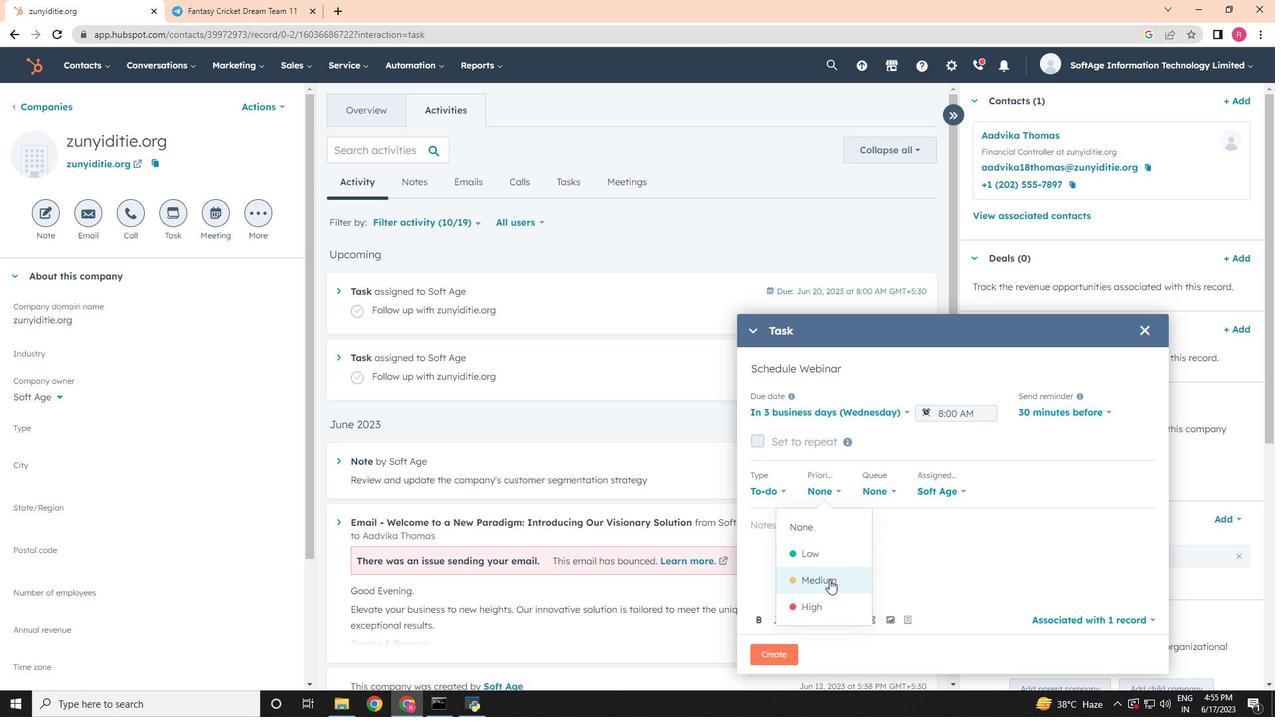 
Action: Mouse moved to (789, 531)
Screenshot: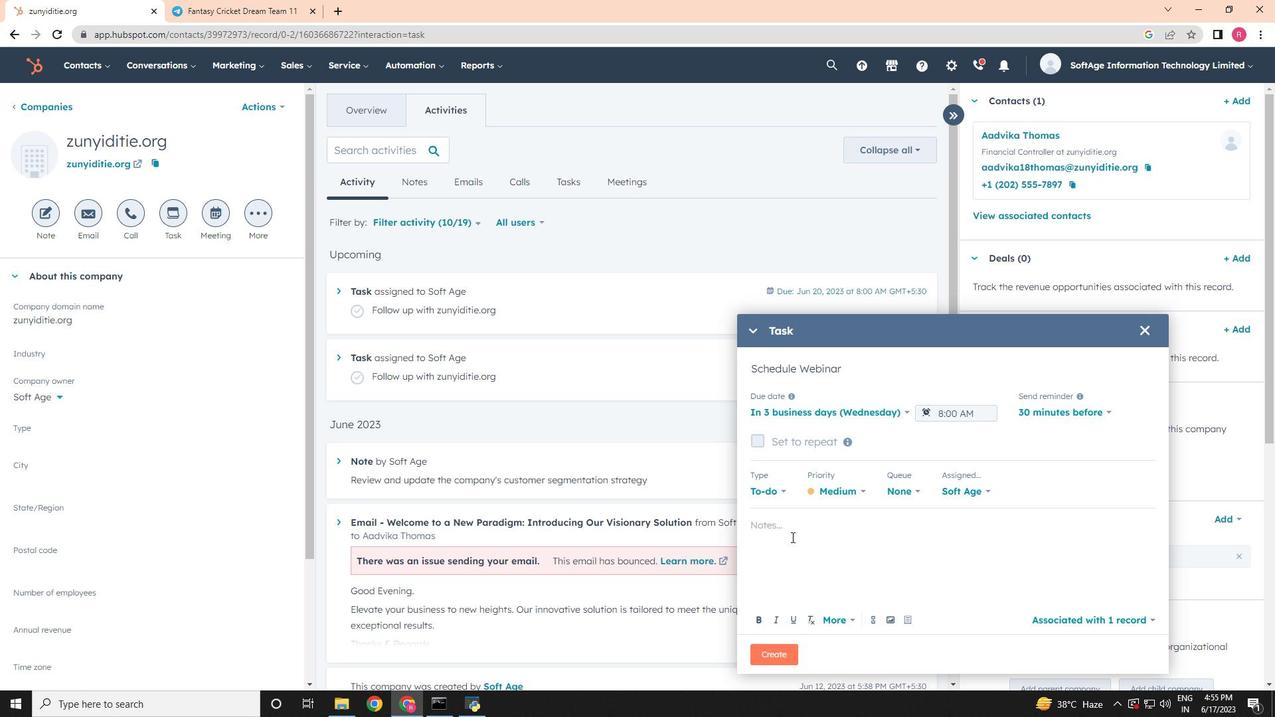 
Action: Mouse pressed left at (789, 531)
Screenshot: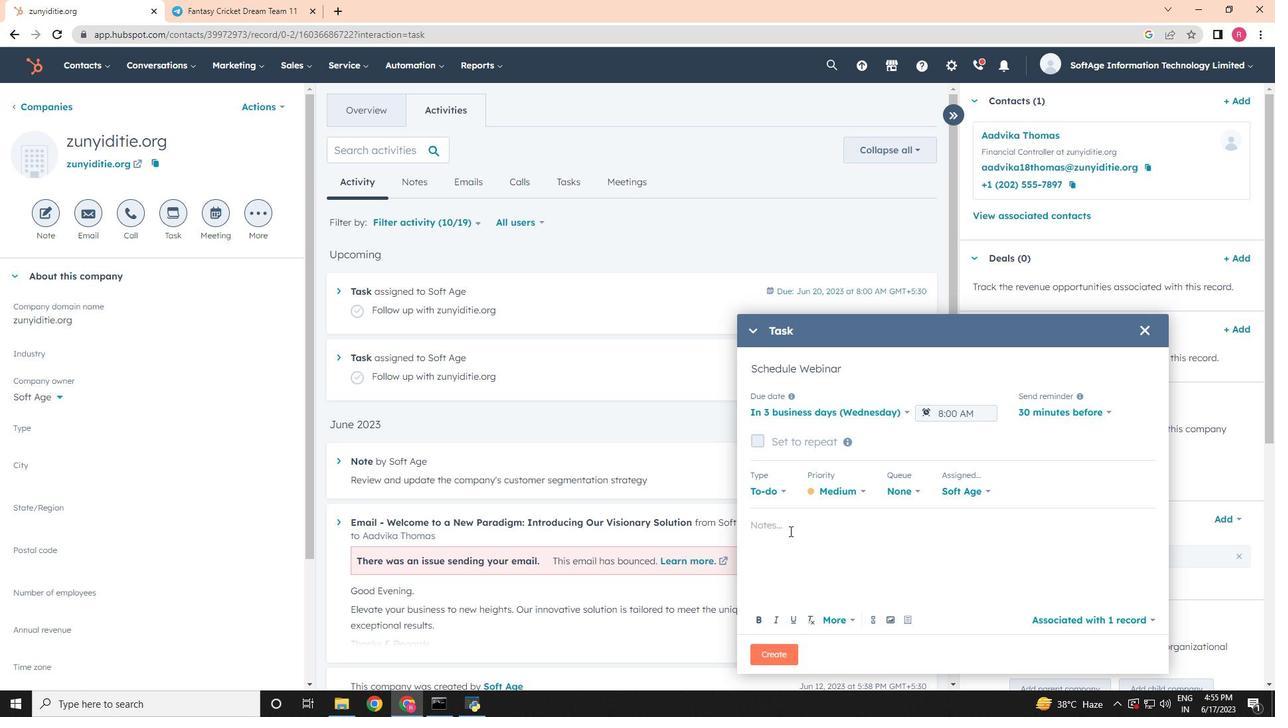 
Action: Mouse moved to (789, 531)
Screenshot: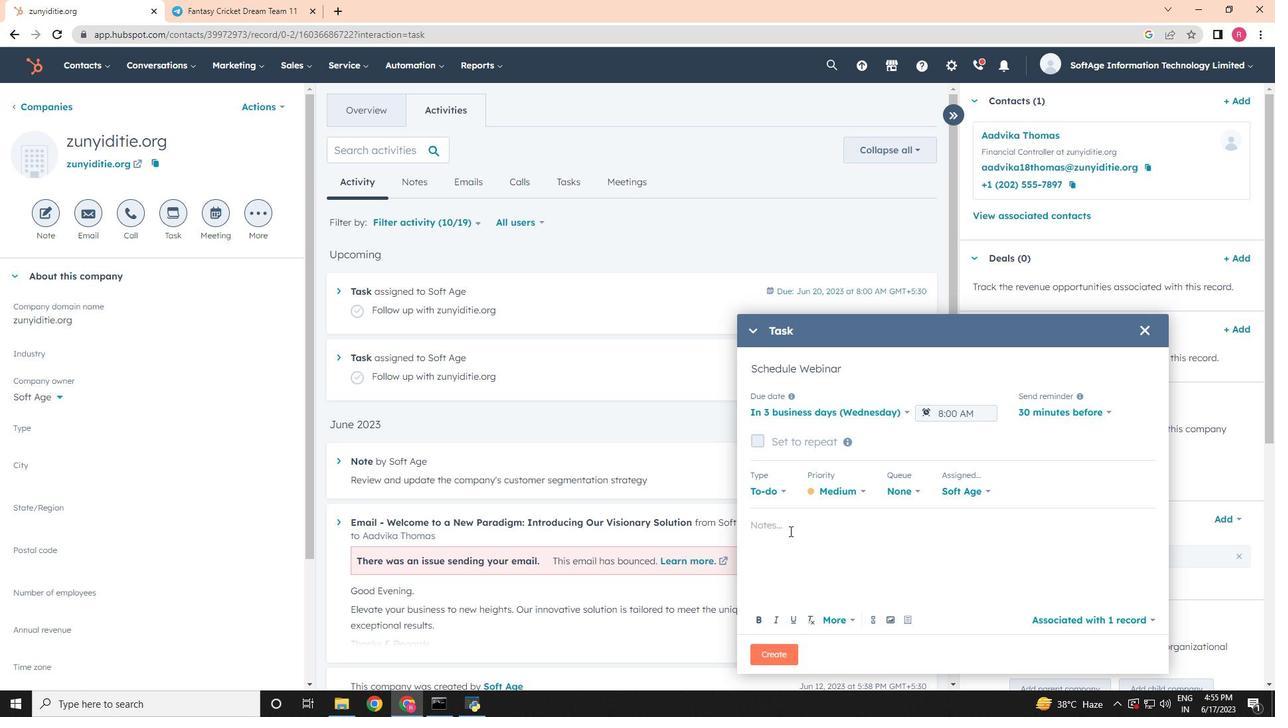 
Action: Key pressed <Key.shift>Take<Key.space>detailed<Key.space>meeting<Key.space>minutes<Key.space>and<Key.space>share<Key.space>them<Key.space>with<Key.space>the<Key.space>team<Key.space>afterward.
Screenshot: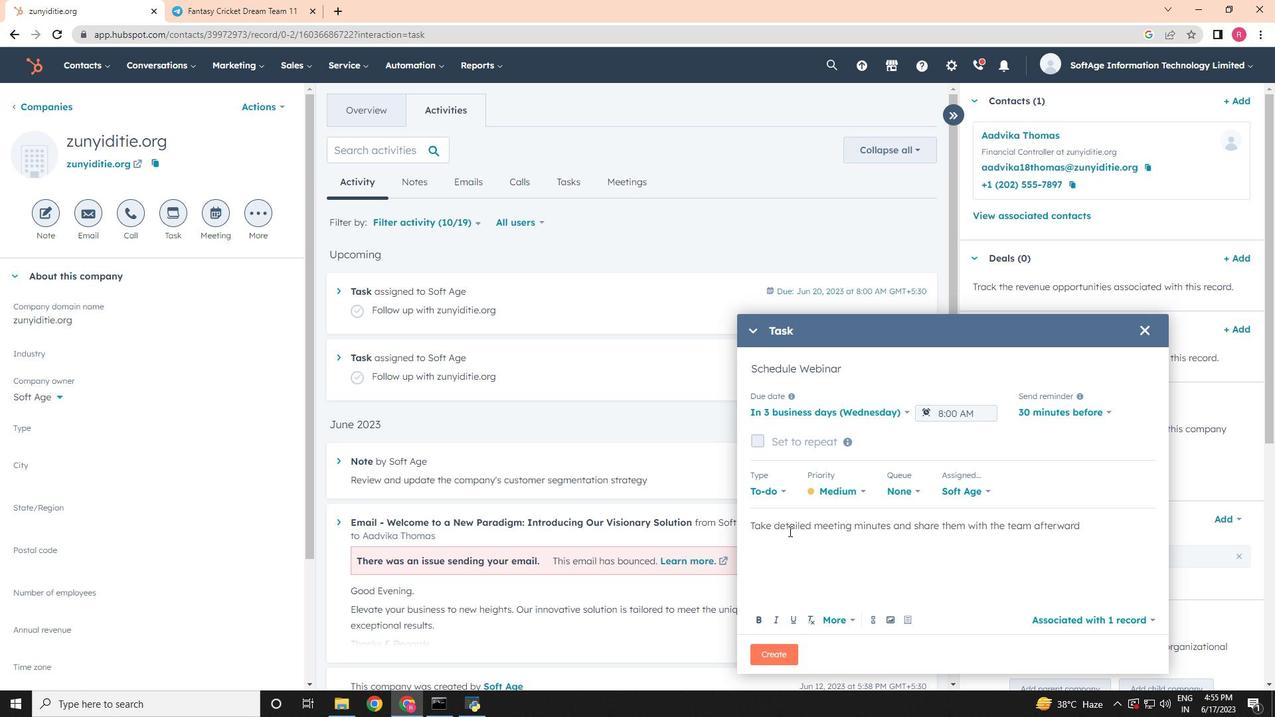 
Action: Mouse moved to (780, 658)
Screenshot: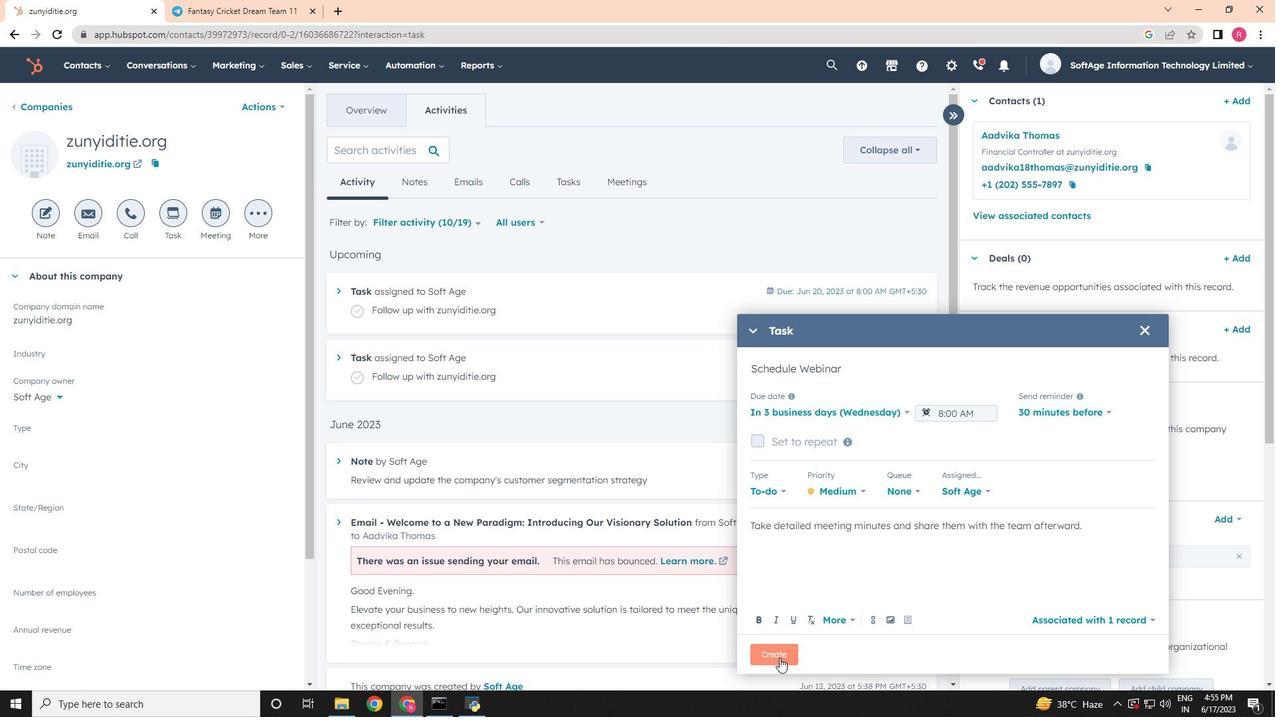 
Action: Mouse pressed left at (780, 658)
Screenshot: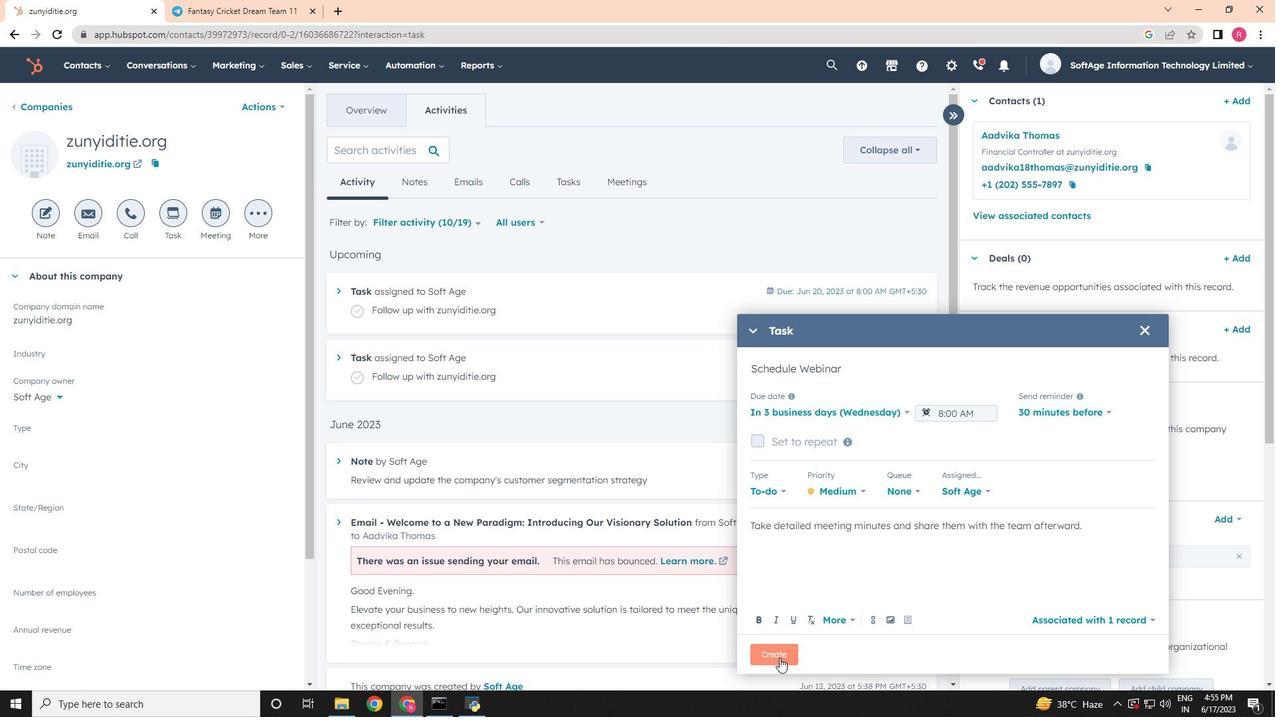 
